 Task: Find connections with filter location Solin with filter topic #sustainabilitywith filter profile language Spanish with filter current company Dabur India Limited with filter school O.P. Jindal Global University (JGU) with filter industry Wholesale Footwear with filter service category Financial Analysis with filter keywords title Administrative Specialist
Action: Mouse moved to (501, 66)
Screenshot: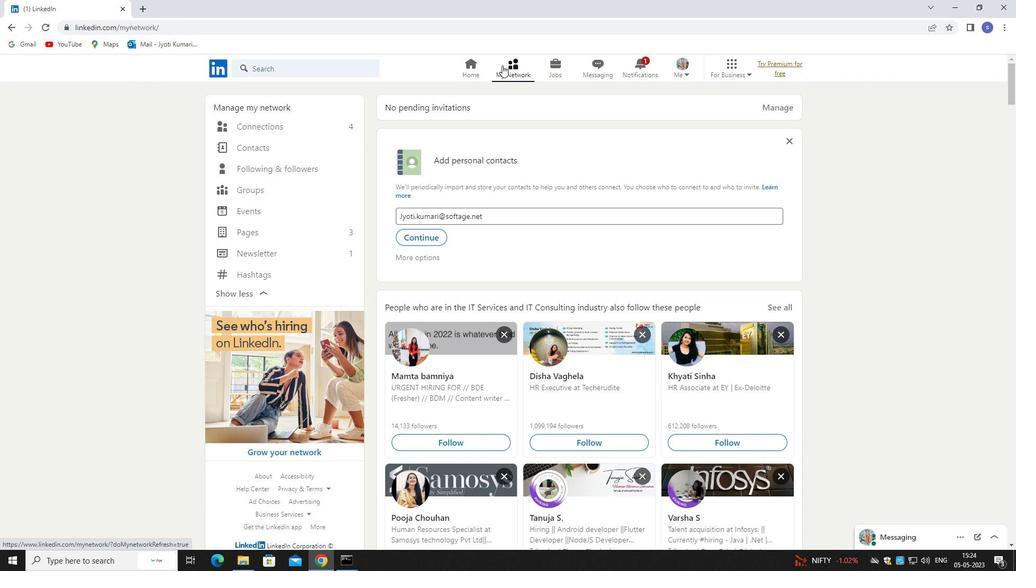 
Action: Mouse pressed left at (501, 66)
Screenshot: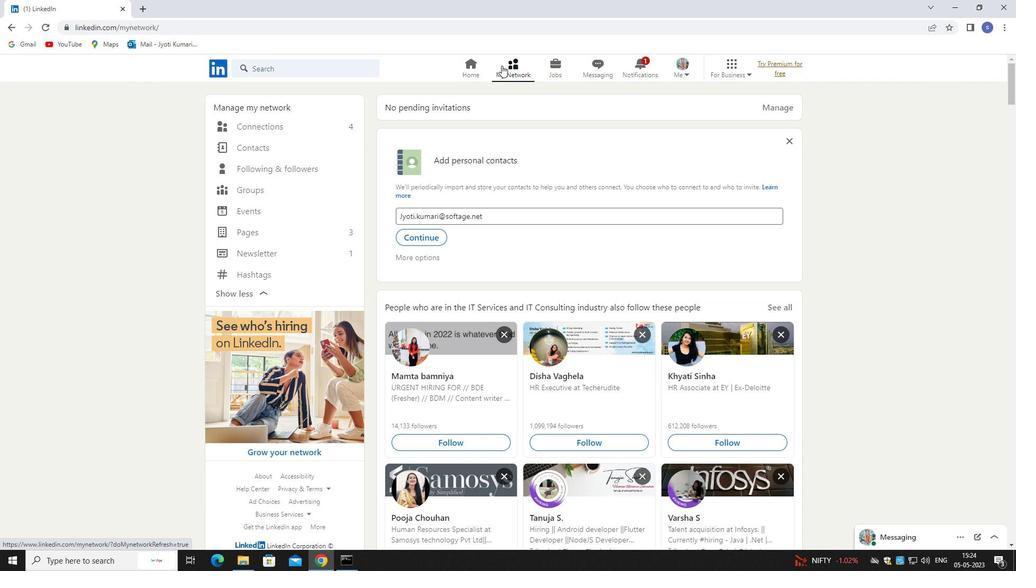 
Action: Mouse pressed left at (501, 66)
Screenshot: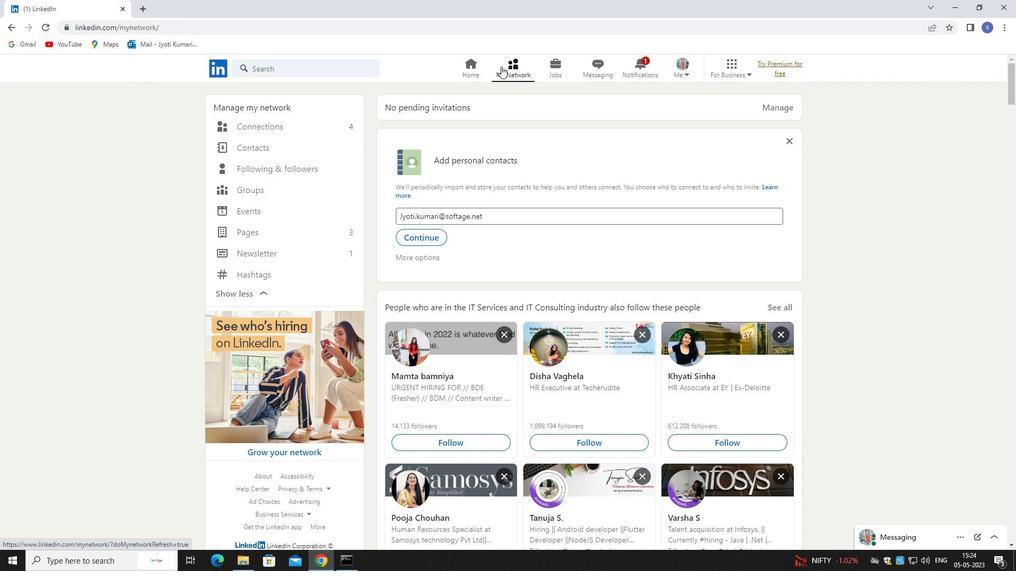 
Action: Mouse moved to (508, 71)
Screenshot: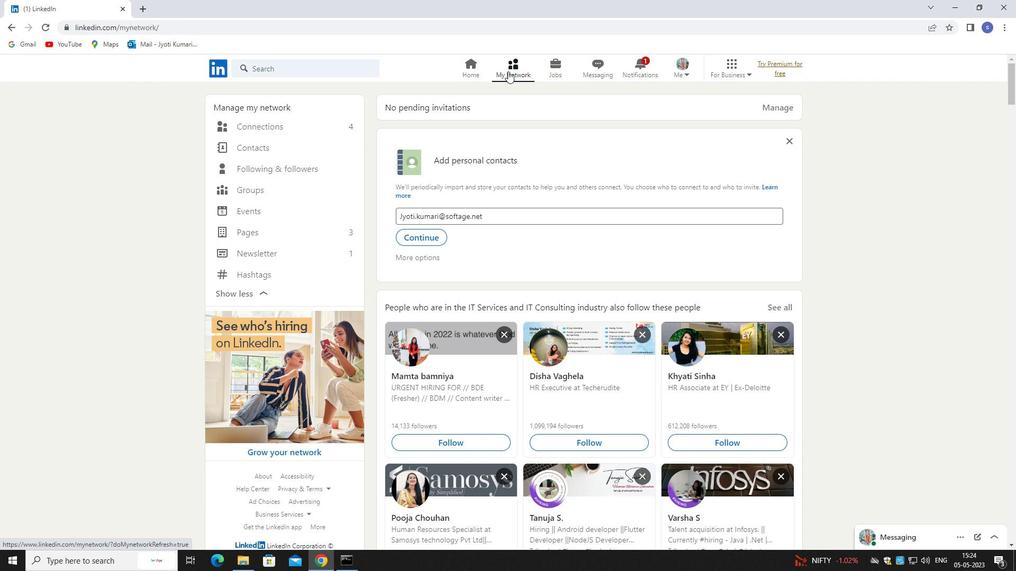 
Action: Mouse pressed left at (508, 71)
Screenshot: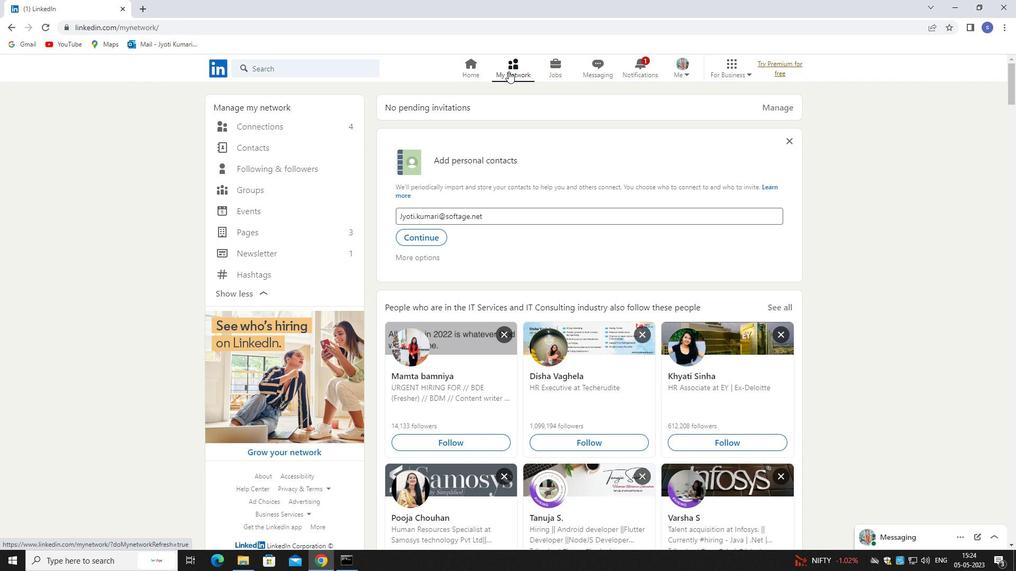
Action: Mouse pressed left at (508, 71)
Screenshot: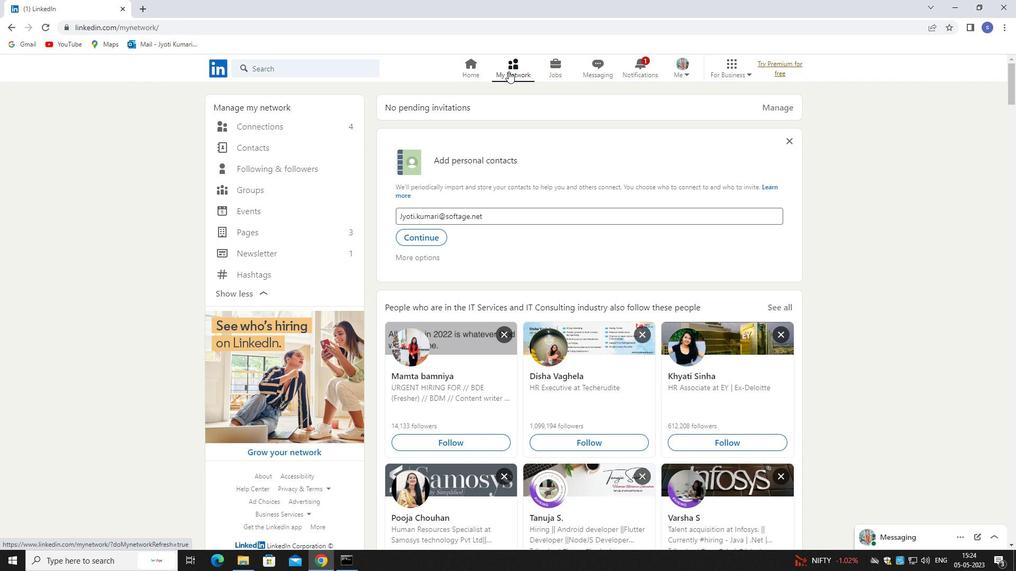 
Action: Mouse moved to (326, 119)
Screenshot: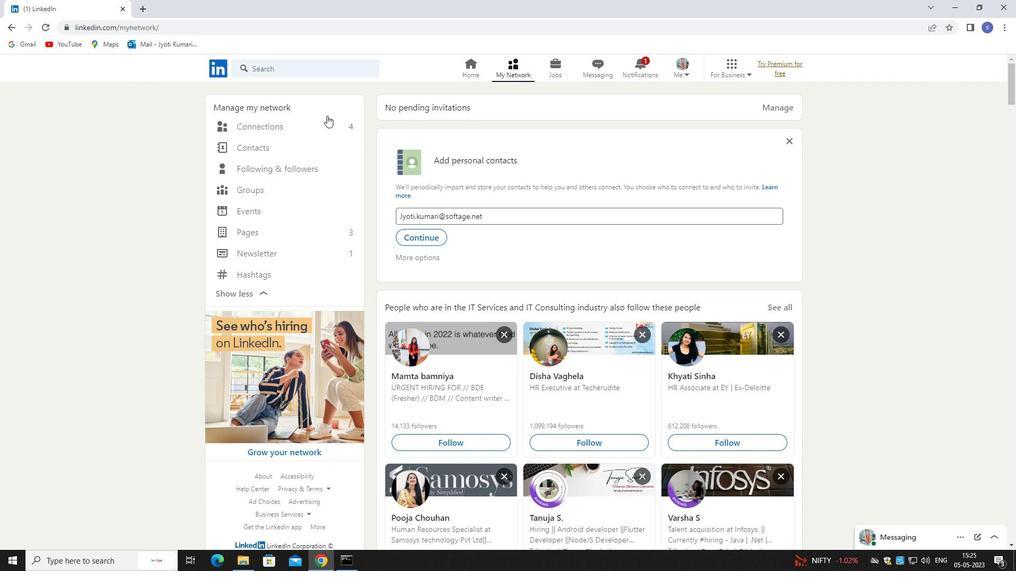 
Action: Mouse pressed left at (326, 119)
Screenshot: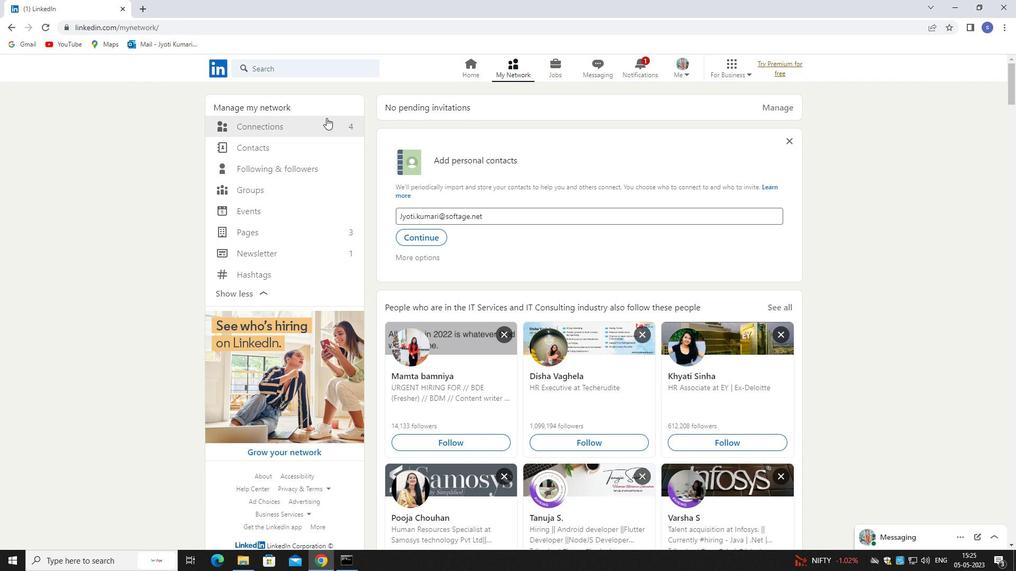 
Action: Mouse moved to (325, 119)
Screenshot: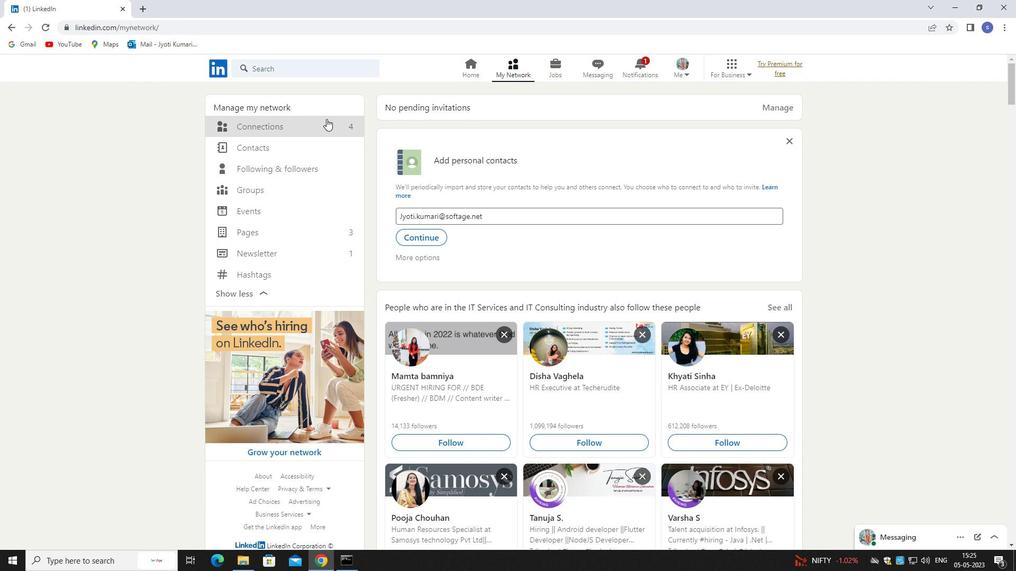
Action: Mouse pressed left at (325, 119)
Screenshot: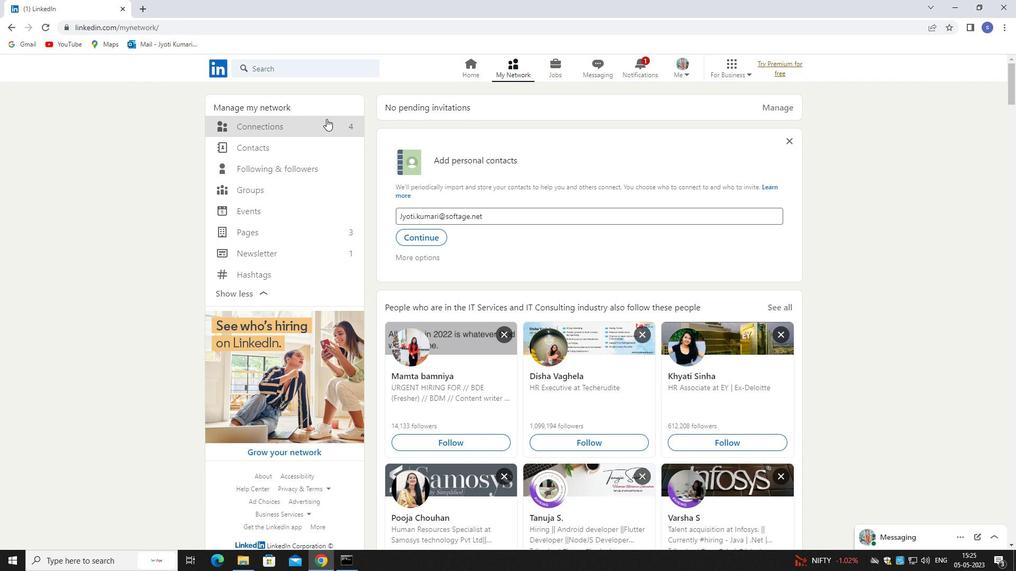 
Action: Mouse moved to (324, 129)
Screenshot: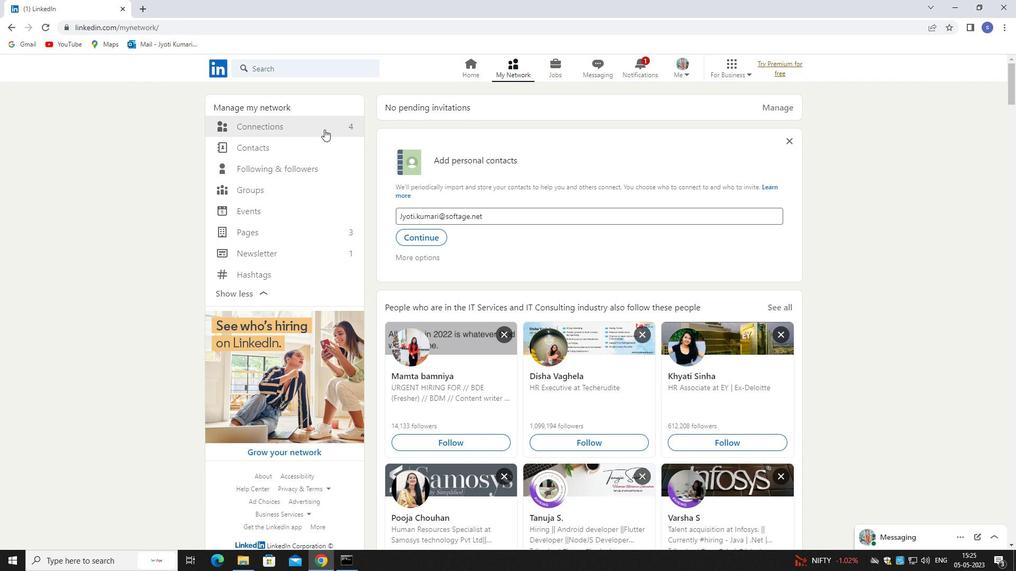 
Action: Mouse pressed left at (324, 129)
Screenshot: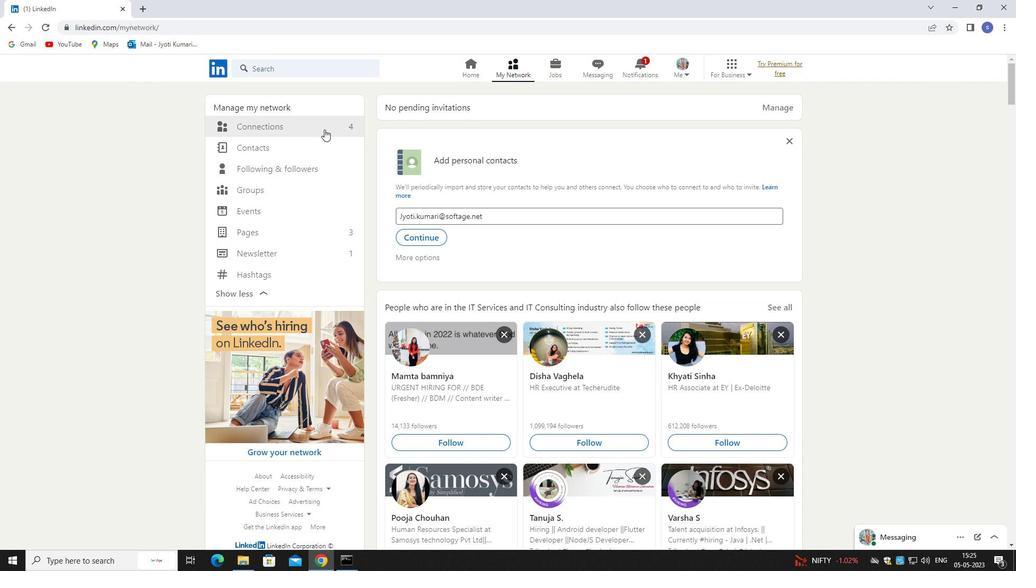 
Action: Mouse moved to (324, 129)
Screenshot: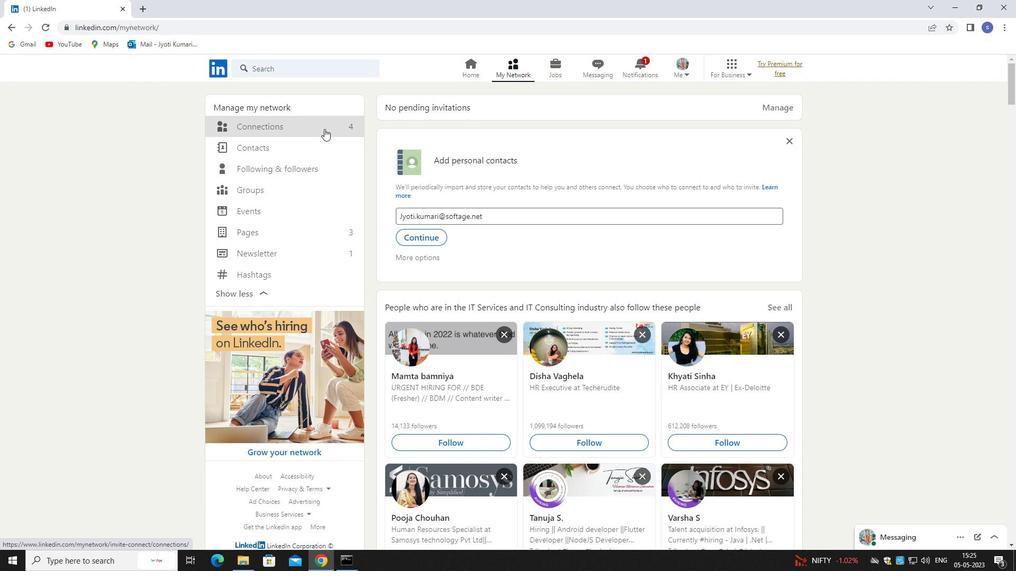 
Action: Mouse pressed left at (324, 129)
Screenshot: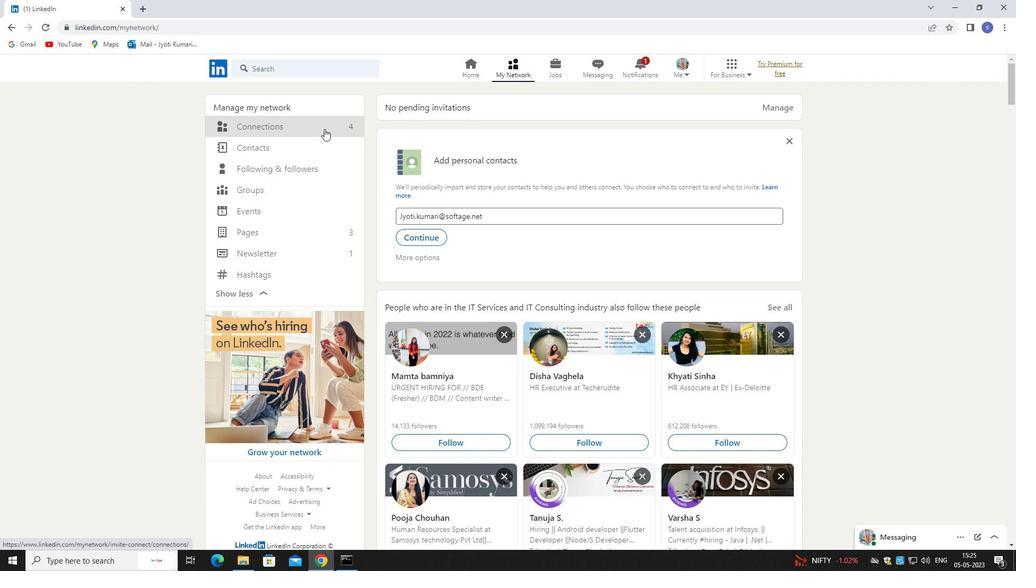
Action: Mouse moved to (609, 129)
Screenshot: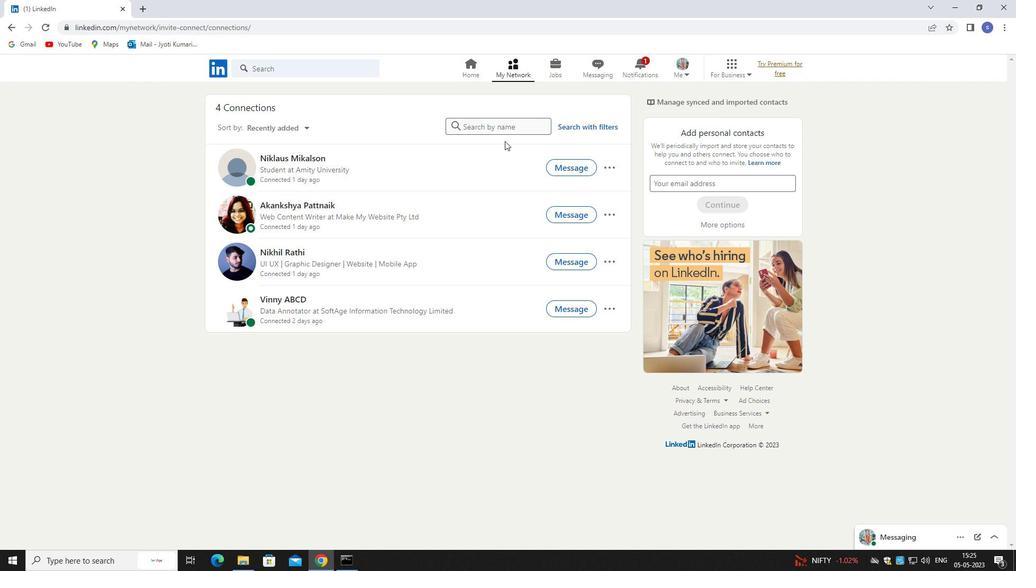 
Action: Mouse pressed left at (609, 129)
Screenshot: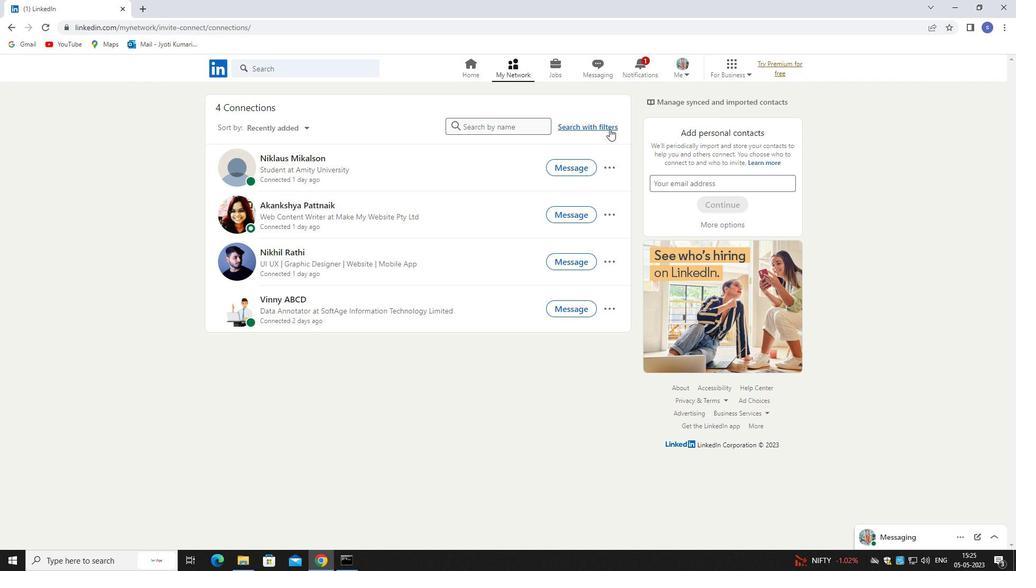 
Action: Mouse moved to (539, 99)
Screenshot: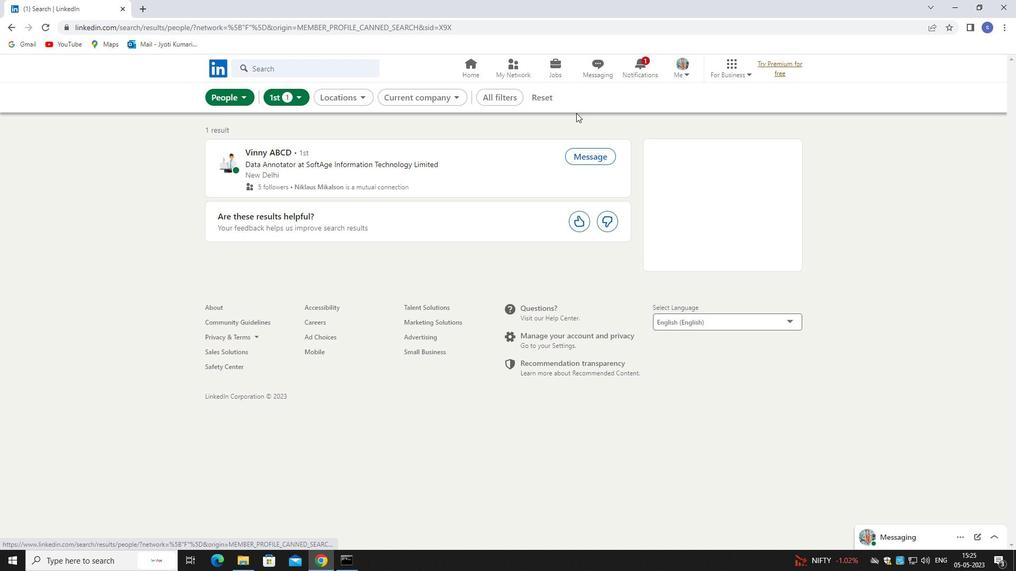 
Action: Mouse pressed left at (539, 99)
Screenshot: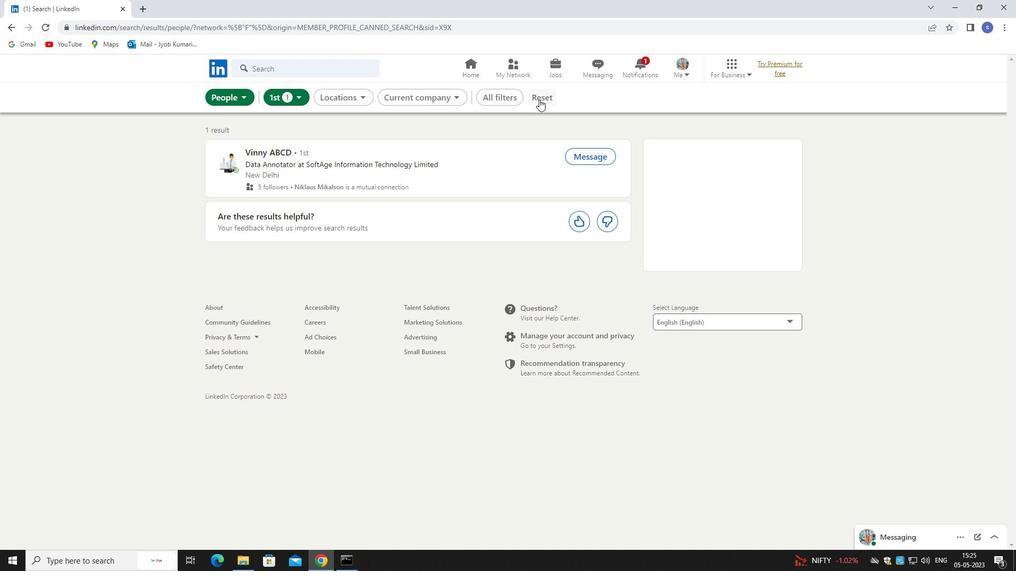 
Action: Mouse moved to (532, 98)
Screenshot: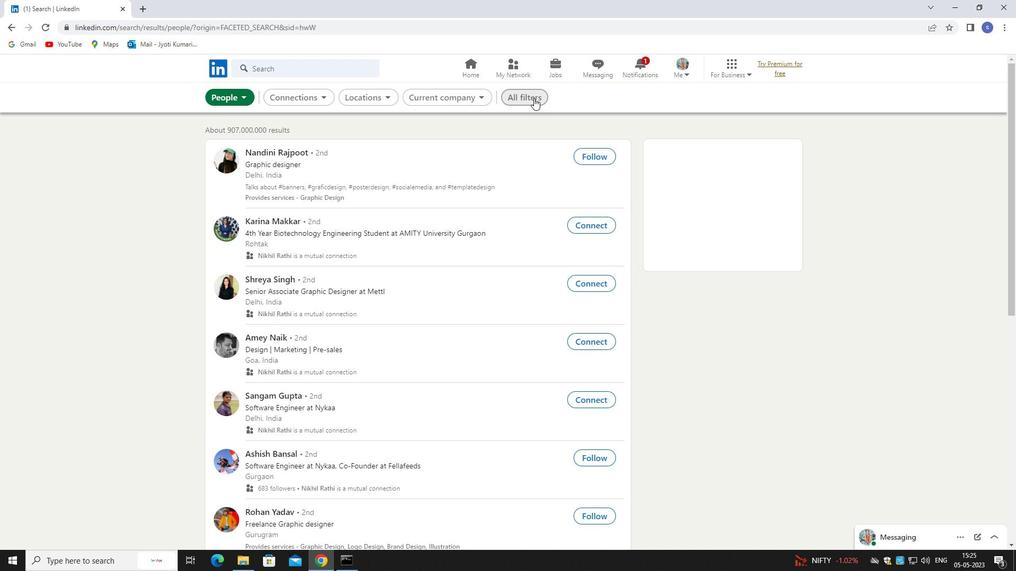 
Action: Mouse pressed left at (532, 98)
Screenshot: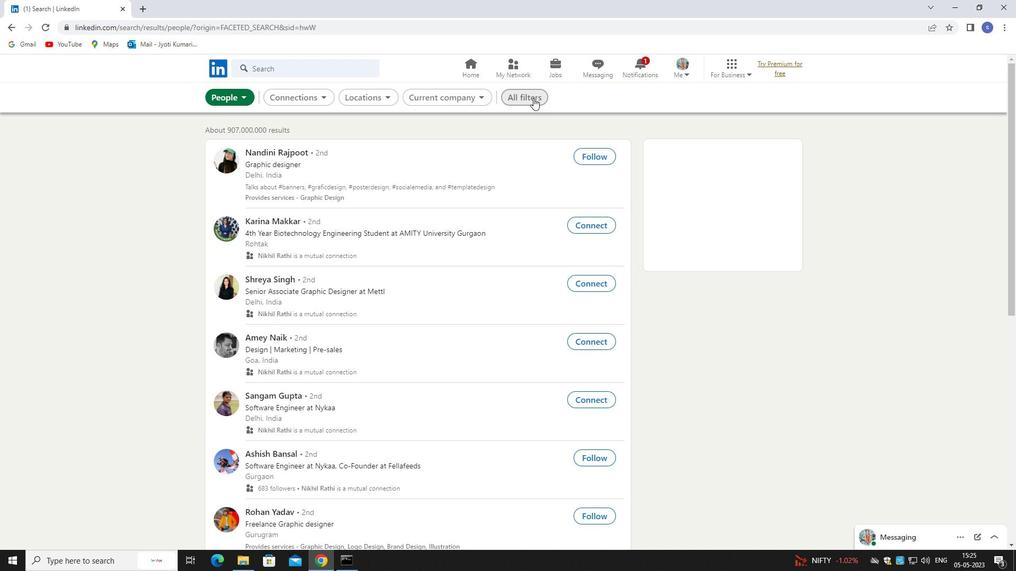 
Action: Mouse moved to (915, 413)
Screenshot: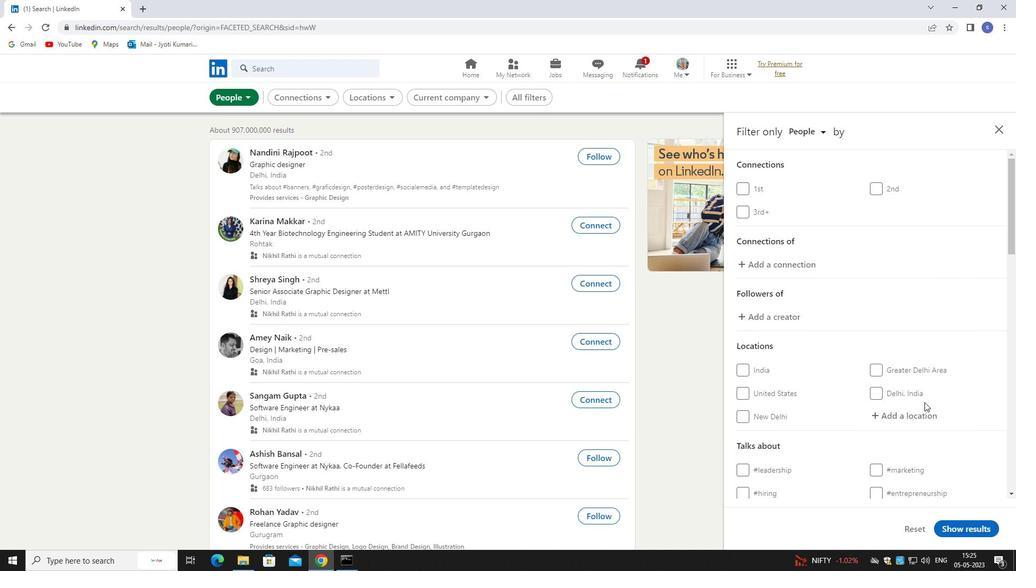 
Action: Mouse pressed left at (915, 413)
Screenshot: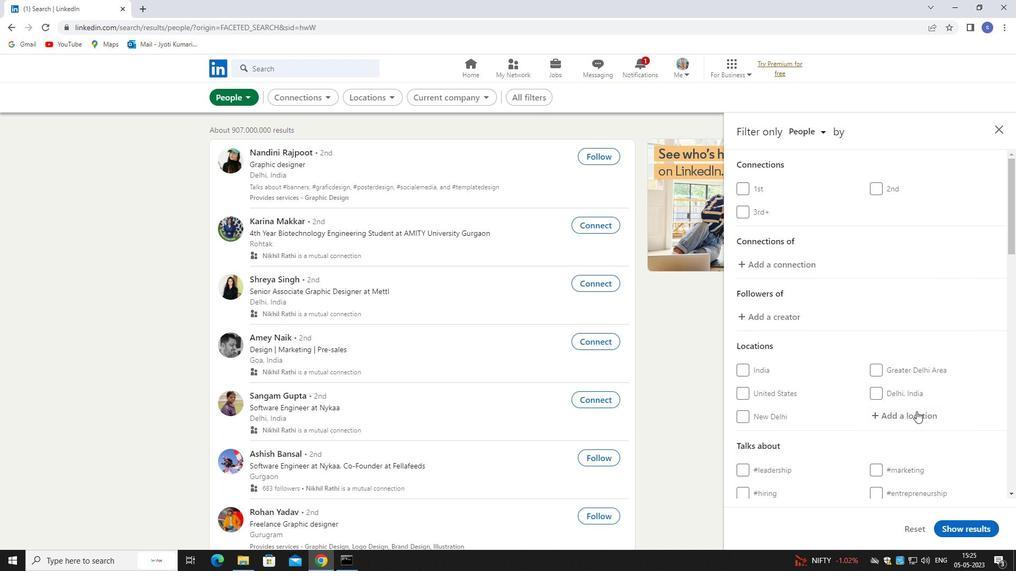 
Action: Key pressed solin
Screenshot: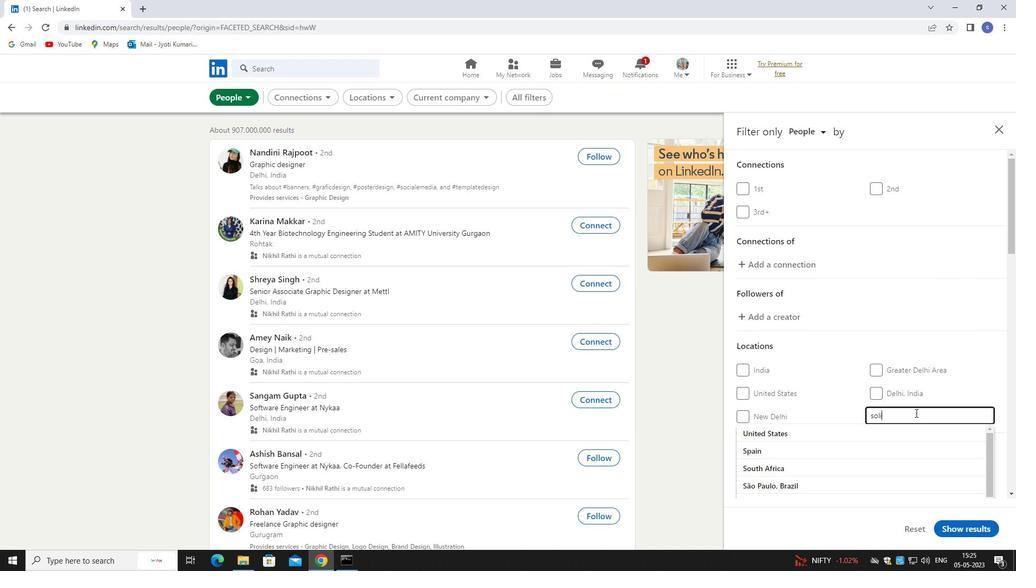 
Action: Mouse moved to (909, 452)
Screenshot: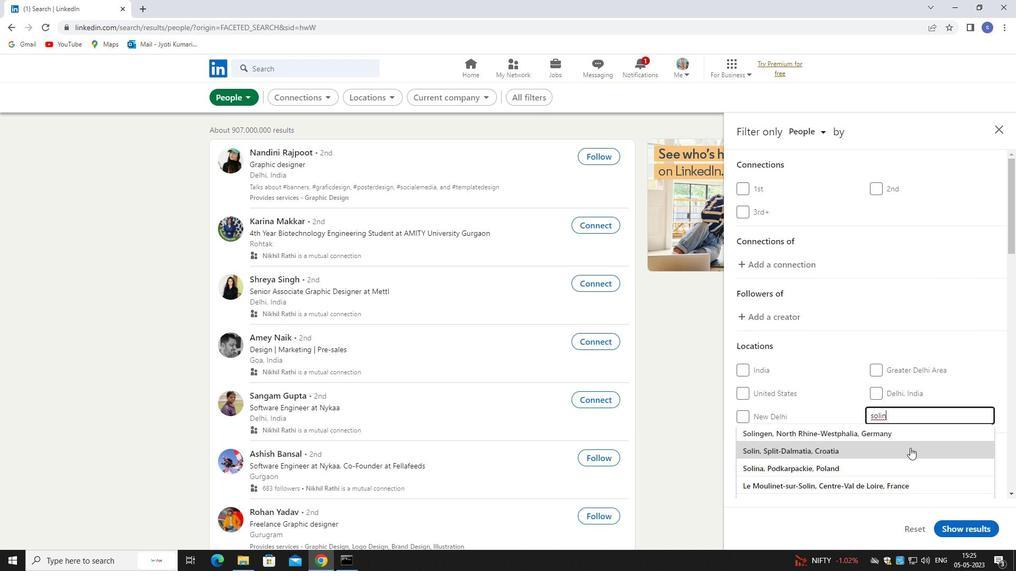 
Action: Mouse pressed left at (909, 452)
Screenshot: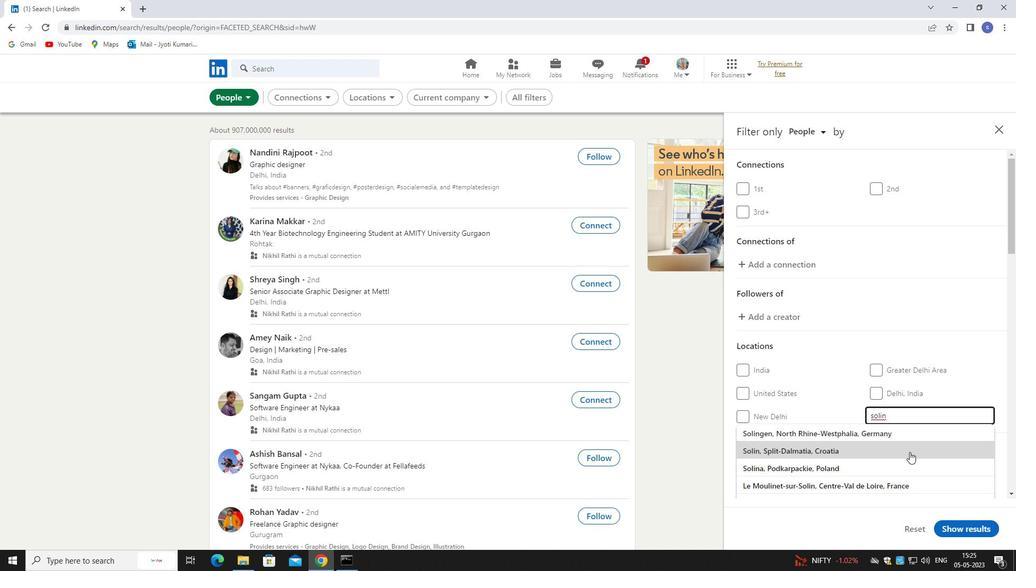 
Action: Mouse scrolled (909, 451) with delta (0, 0)
Screenshot: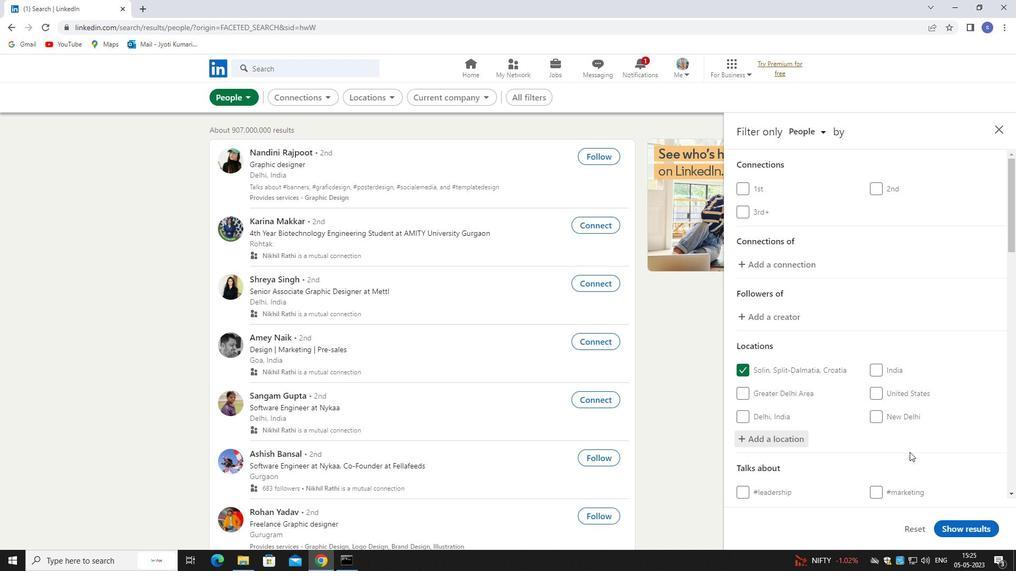 
Action: Mouse scrolled (909, 451) with delta (0, 0)
Screenshot: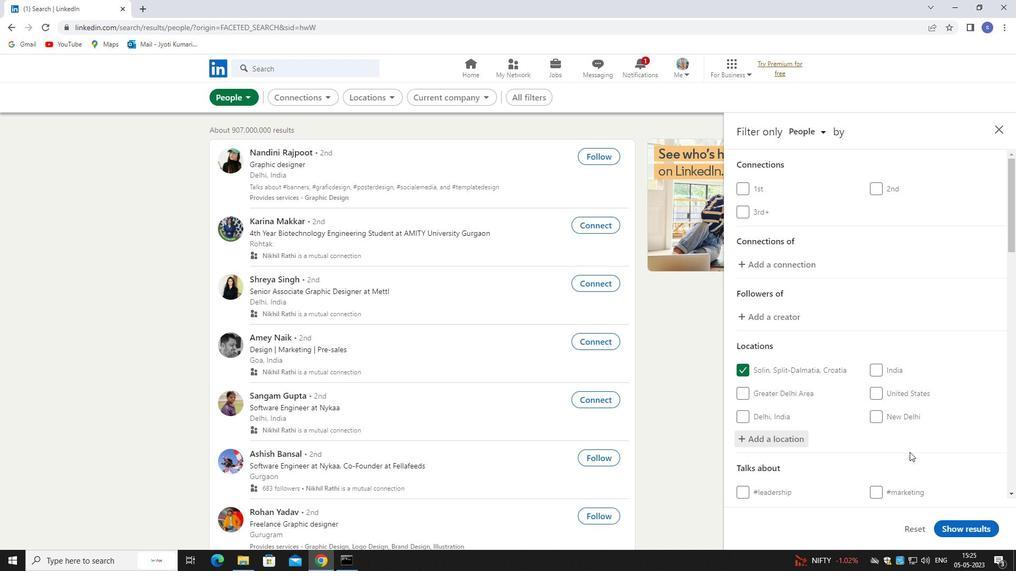
Action: Mouse moved to (910, 437)
Screenshot: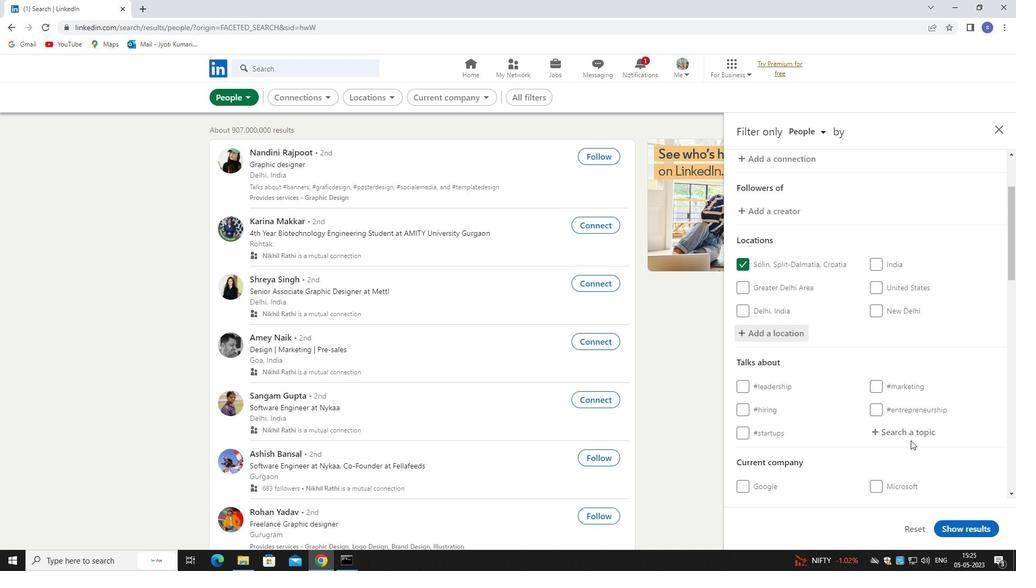 
Action: Mouse pressed left at (910, 437)
Screenshot: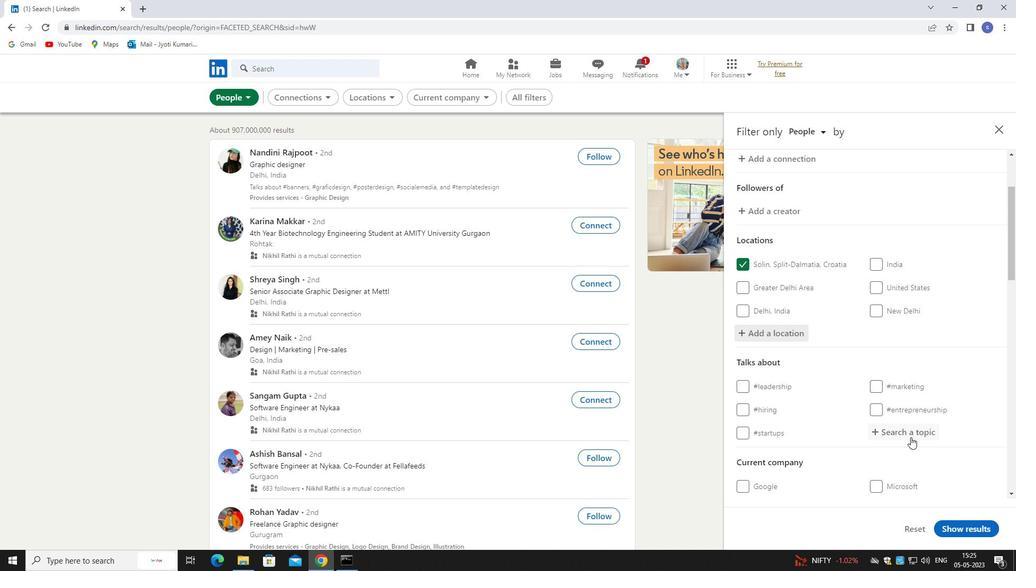 
Action: Mouse moved to (909, 433)
Screenshot: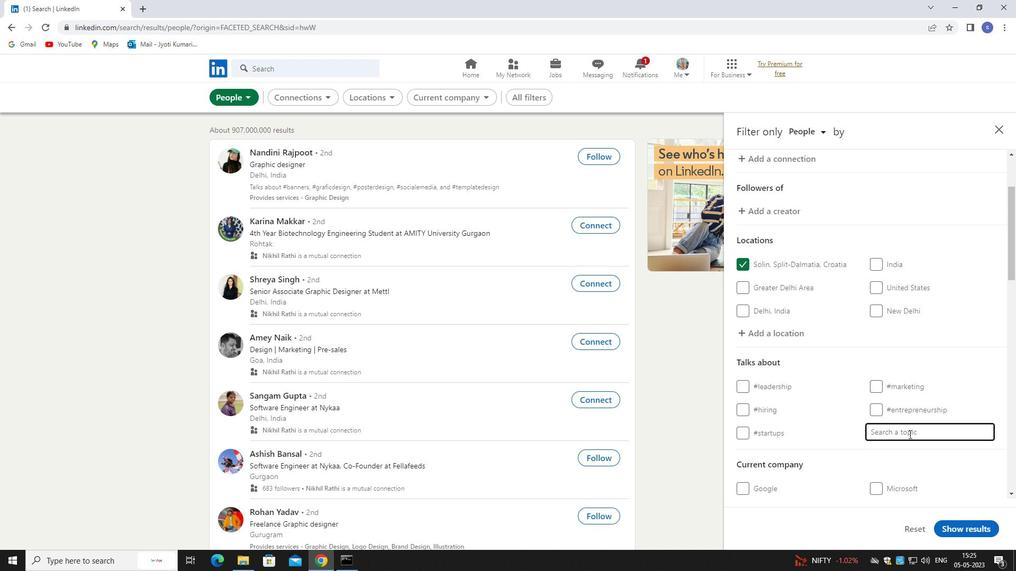 
Action: Key pressed sustainbility
Screenshot: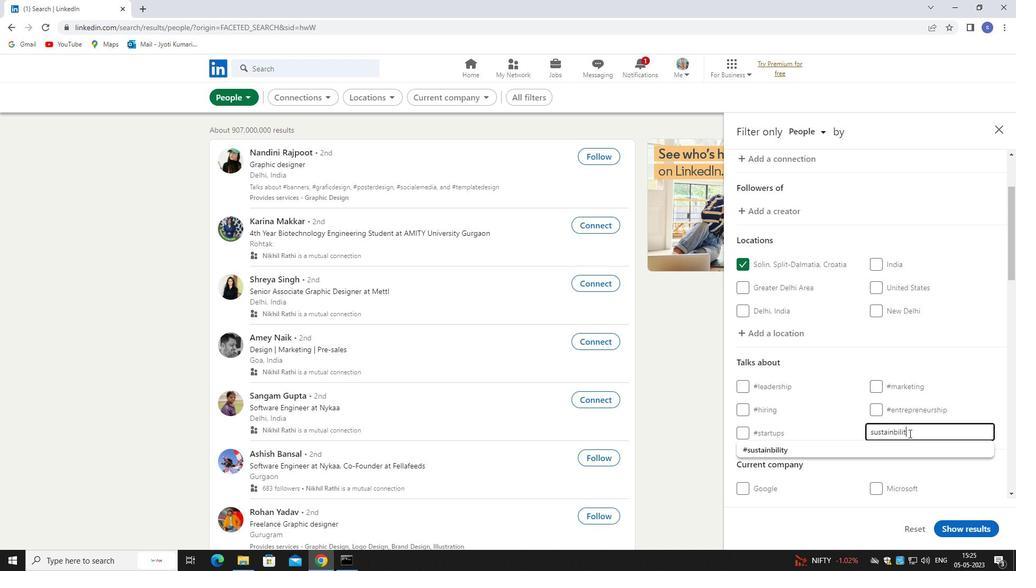 
Action: Mouse moved to (822, 451)
Screenshot: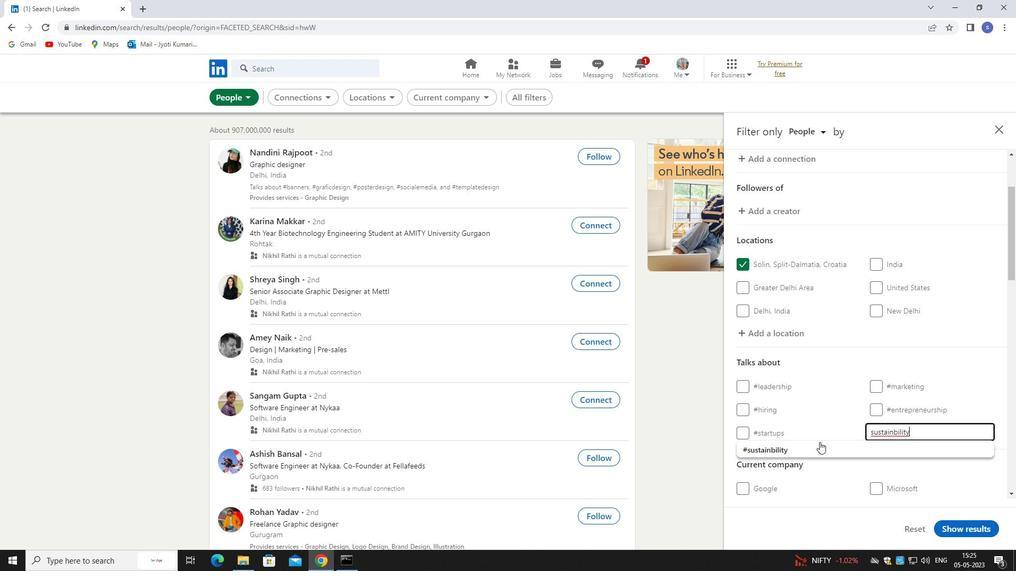 
Action: Mouse pressed left at (822, 451)
Screenshot: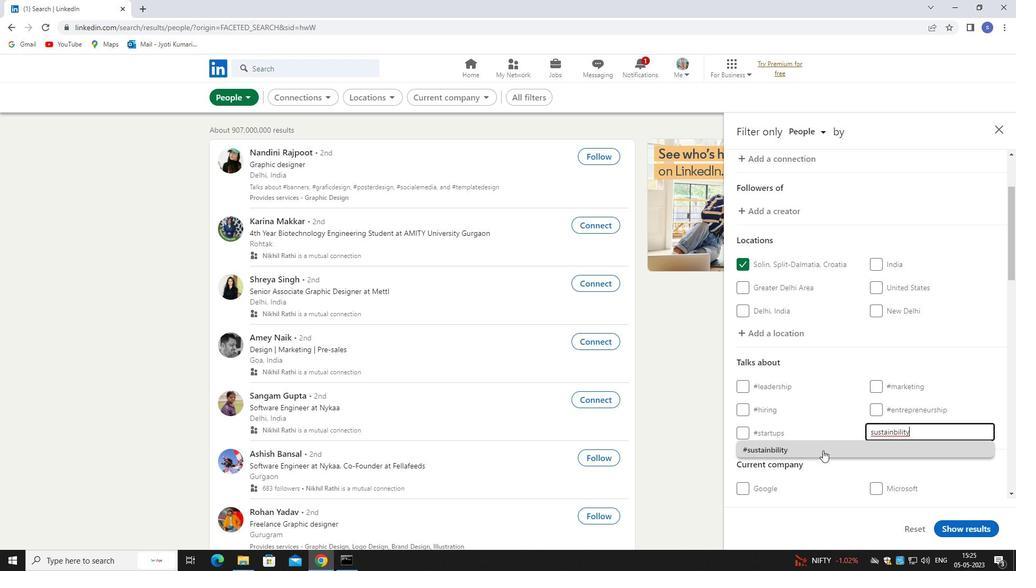 
Action: Mouse moved to (820, 450)
Screenshot: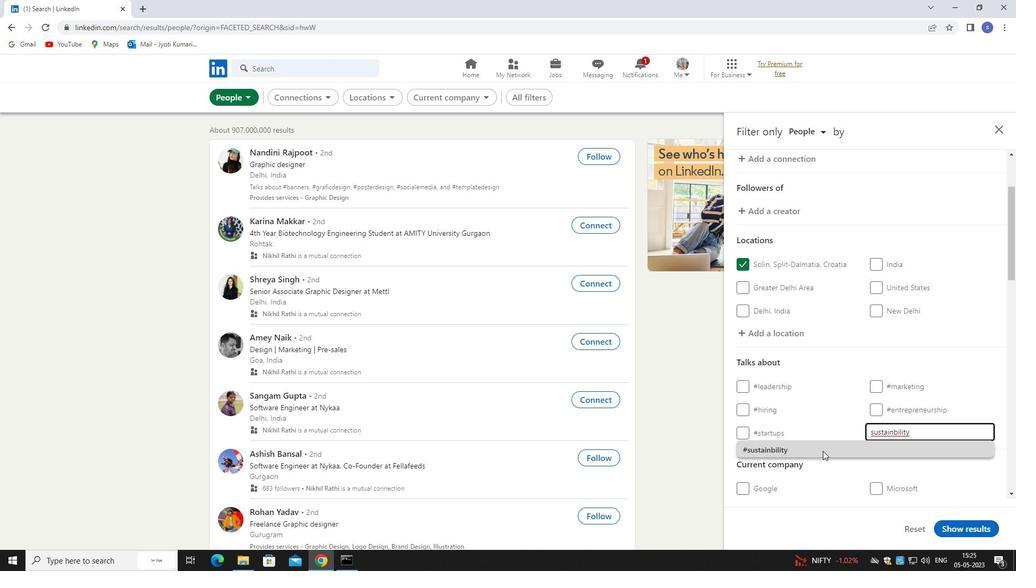 
Action: Mouse scrolled (820, 450) with delta (0, 0)
Screenshot: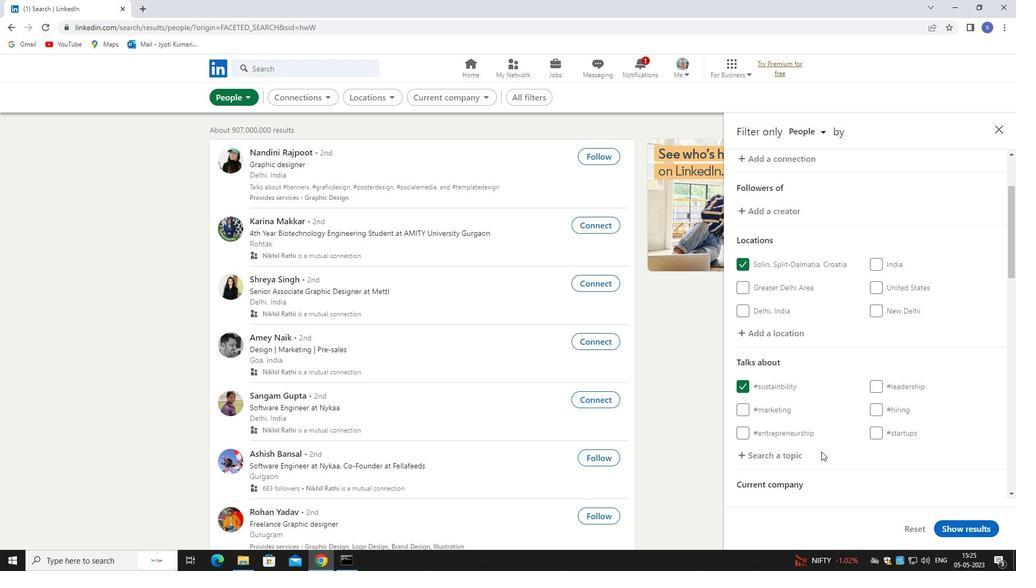 
Action: Mouse scrolled (820, 450) with delta (0, 0)
Screenshot: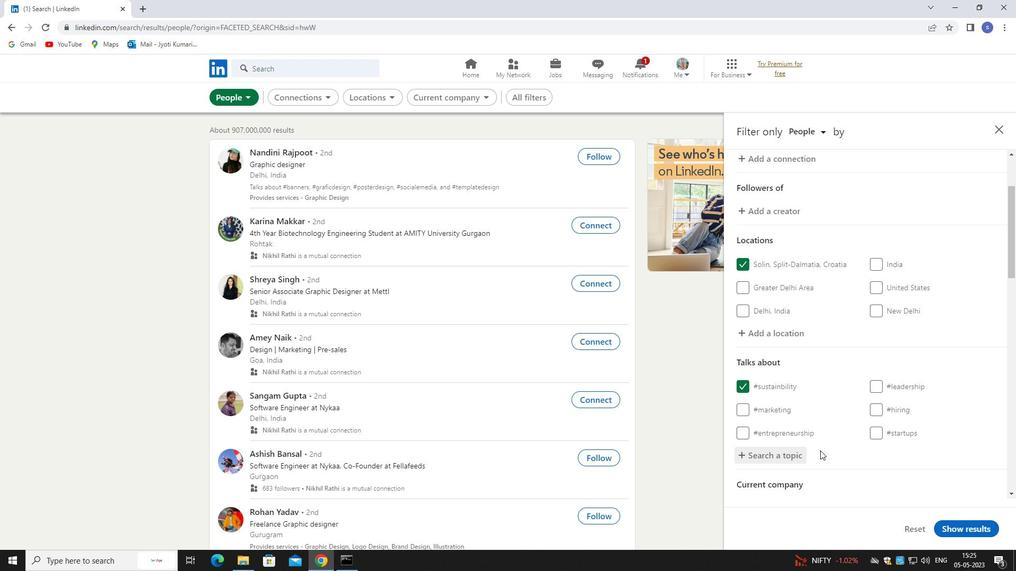 
Action: Mouse scrolled (820, 450) with delta (0, 0)
Screenshot: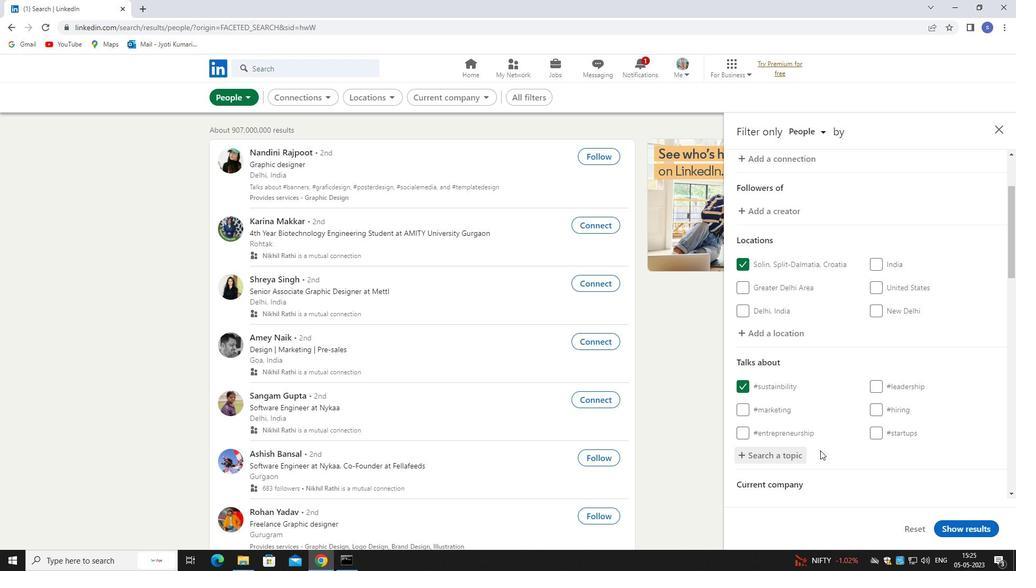 
Action: Mouse scrolled (820, 450) with delta (0, 0)
Screenshot: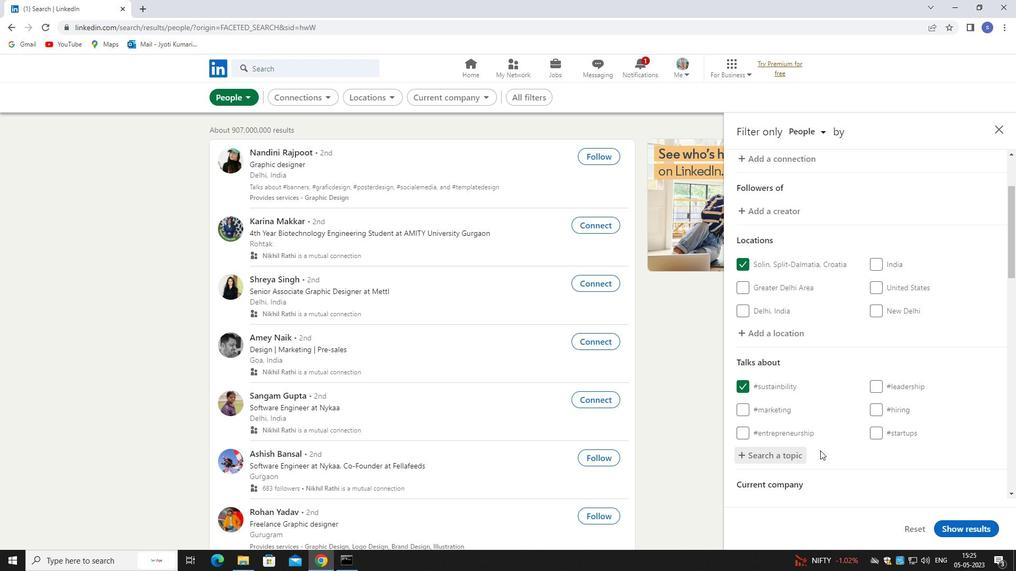 
Action: Mouse moved to (907, 348)
Screenshot: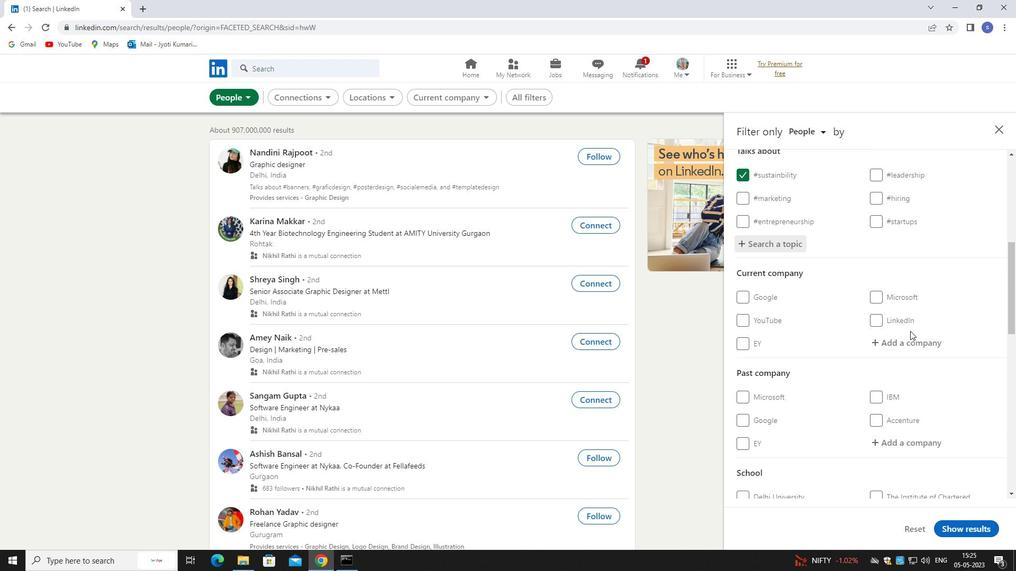 
Action: Mouse pressed left at (907, 348)
Screenshot: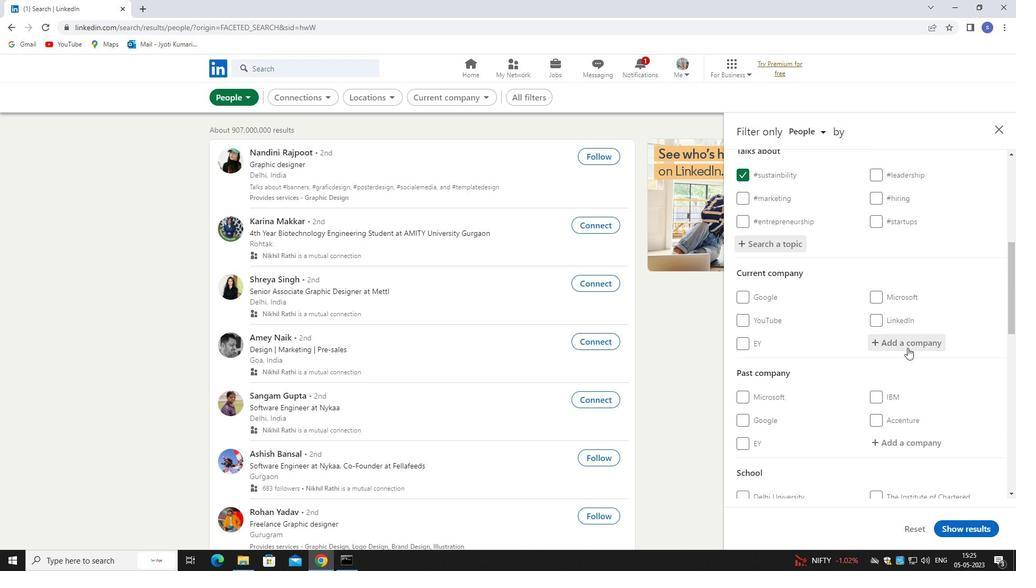 
Action: Mouse moved to (902, 334)
Screenshot: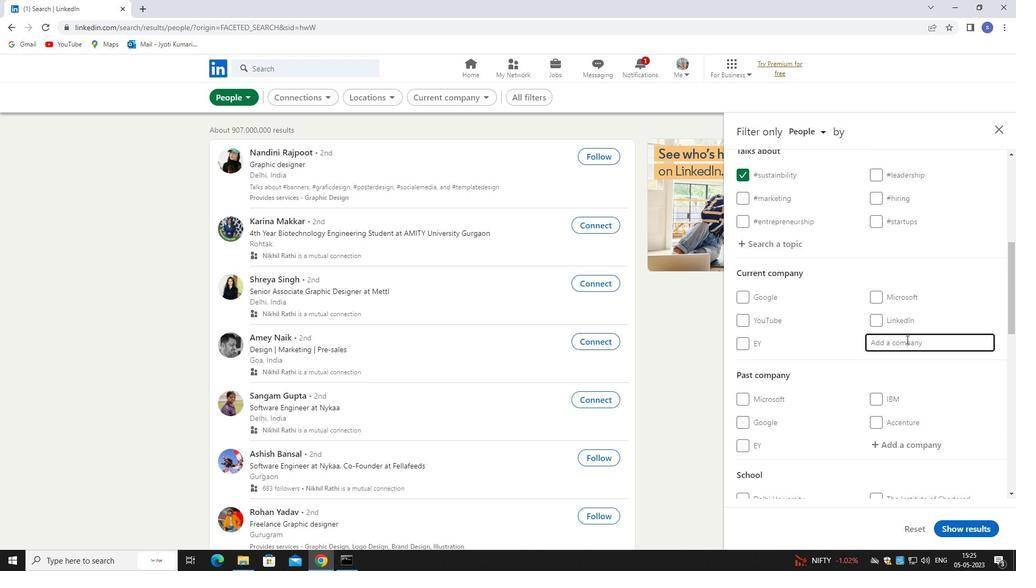 
Action: Key pressed dabur
Screenshot: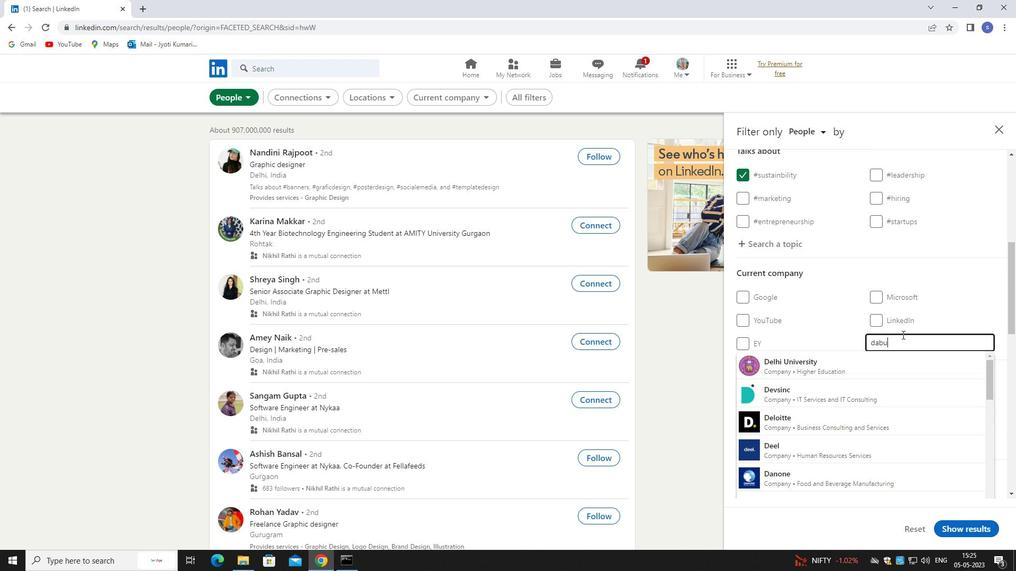 
Action: Mouse moved to (908, 379)
Screenshot: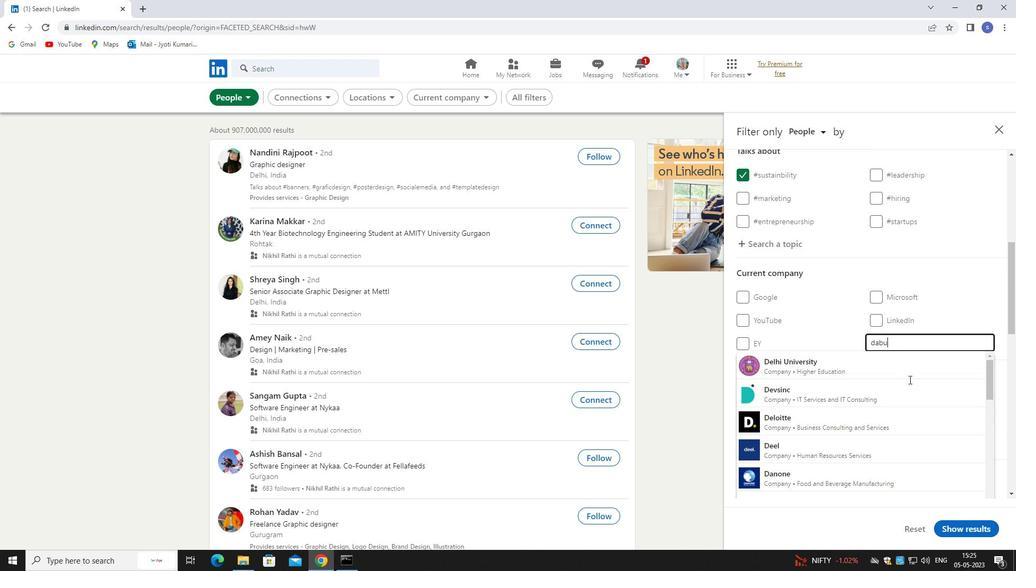 
Action: Key pressed r<Key.backspace>
Screenshot: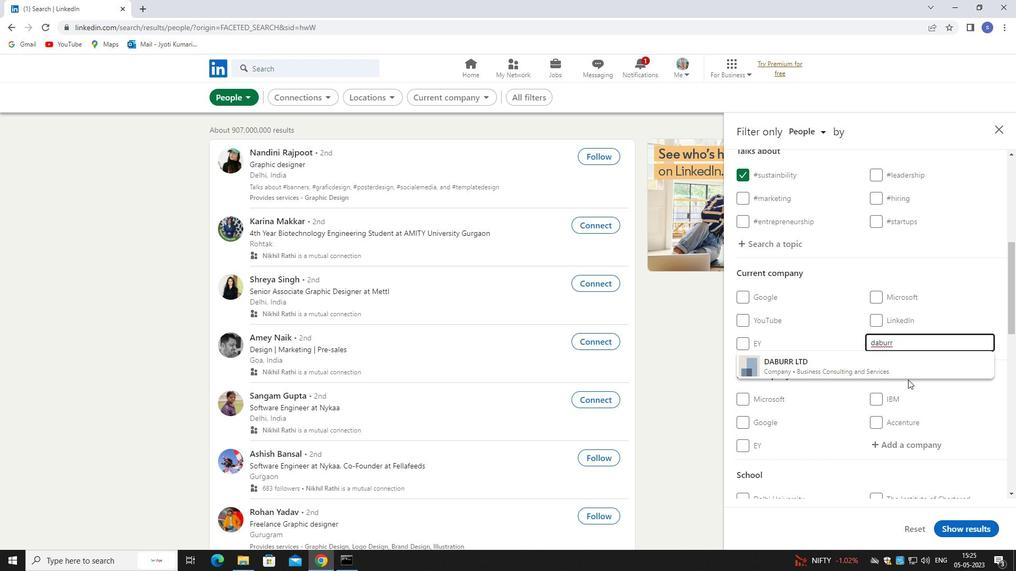 
Action: Mouse moved to (907, 369)
Screenshot: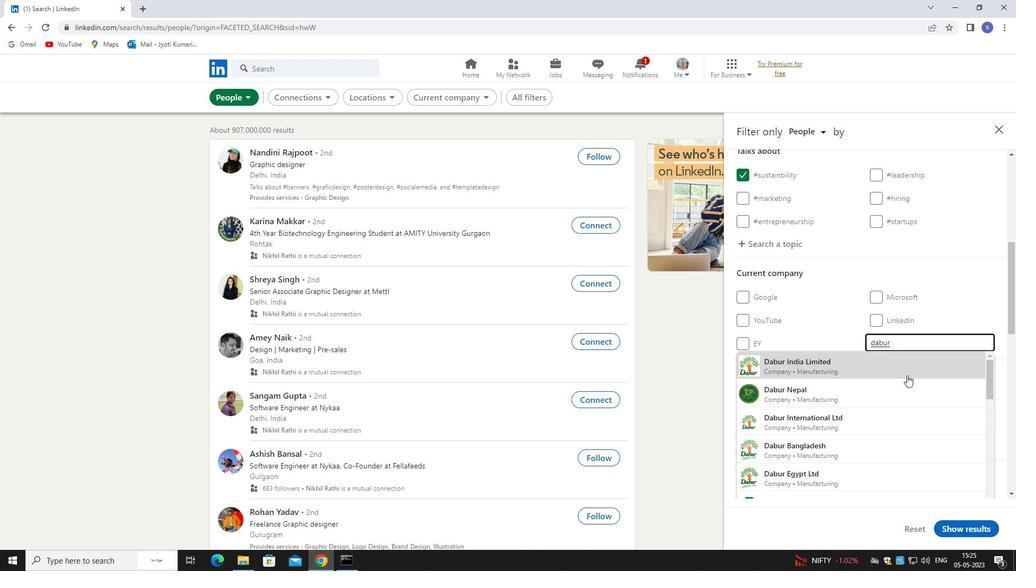 
Action: Mouse pressed left at (907, 369)
Screenshot: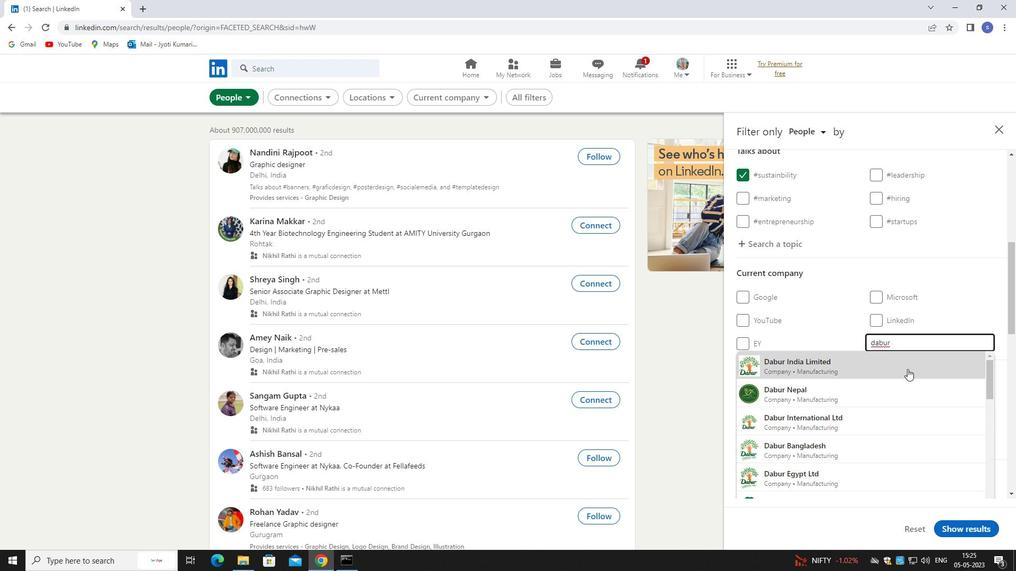 
Action: Mouse moved to (908, 398)
Screenshot: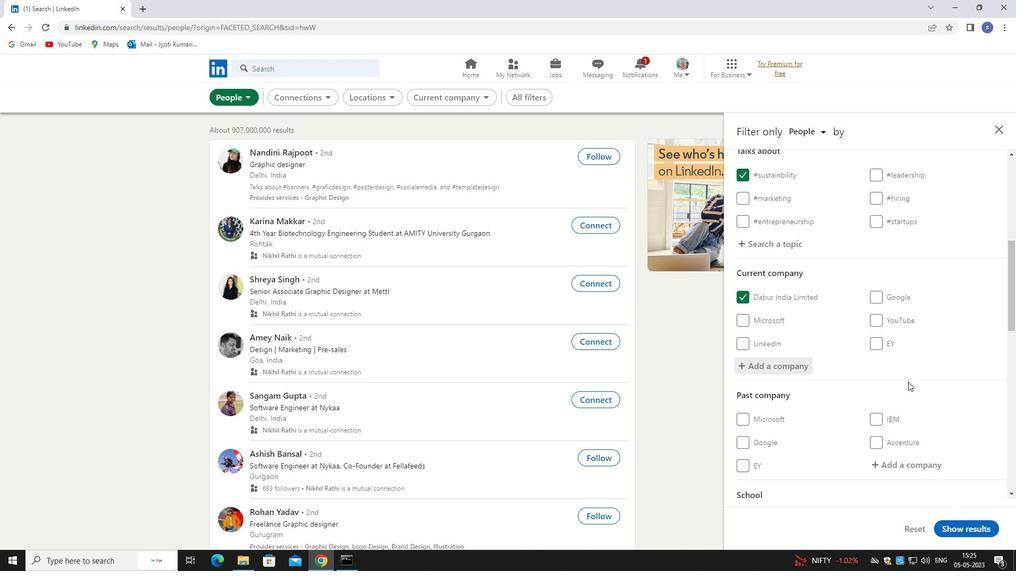 
Action: Mouse scrolled (908, 397) with delta (0, 0)
Screenshot: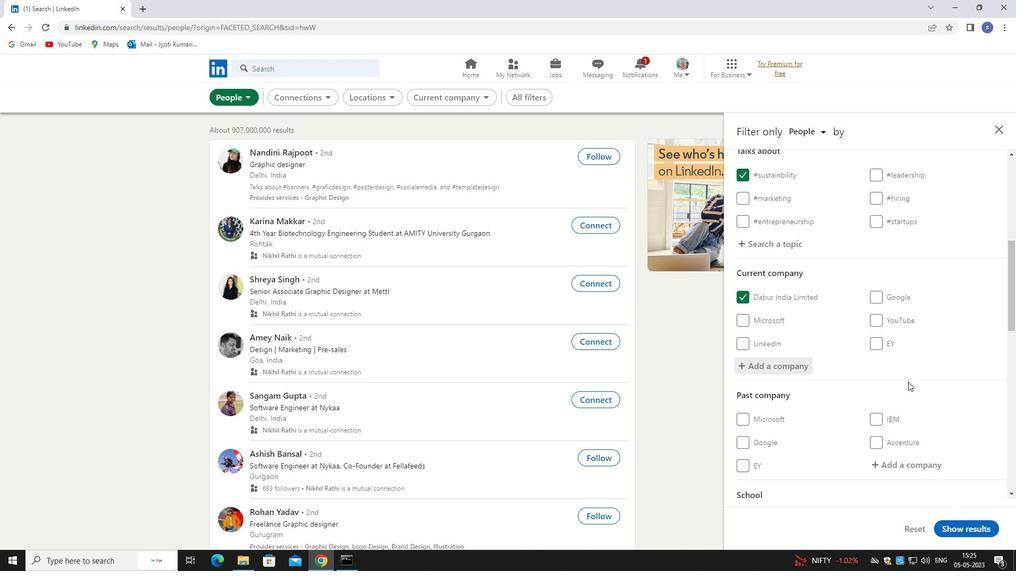 
Action: Mouse moved to (911, 409)
Screenshot: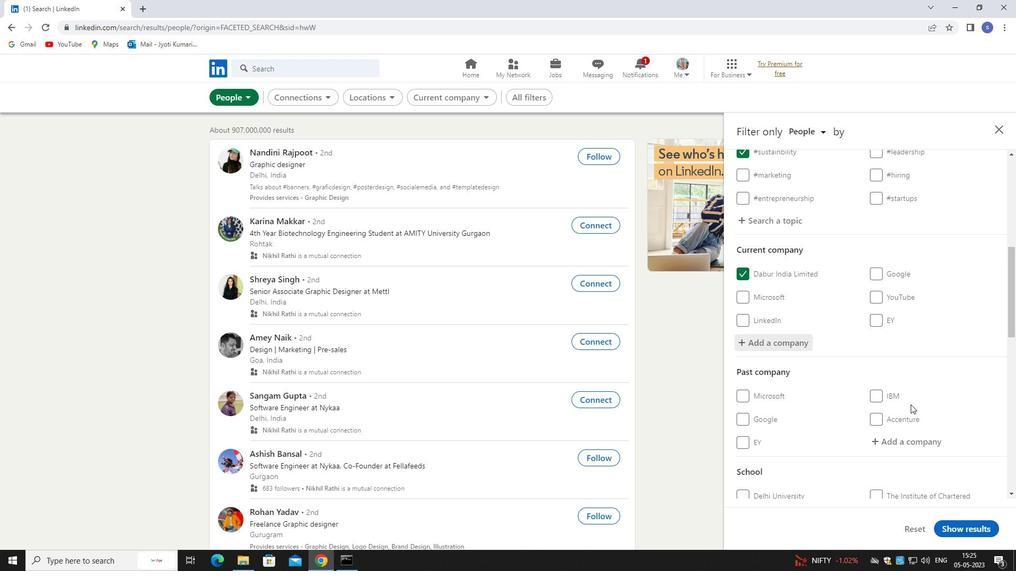 
Action: Mouse scrolled (910, 406) with delta (0, 0)
Screenshot: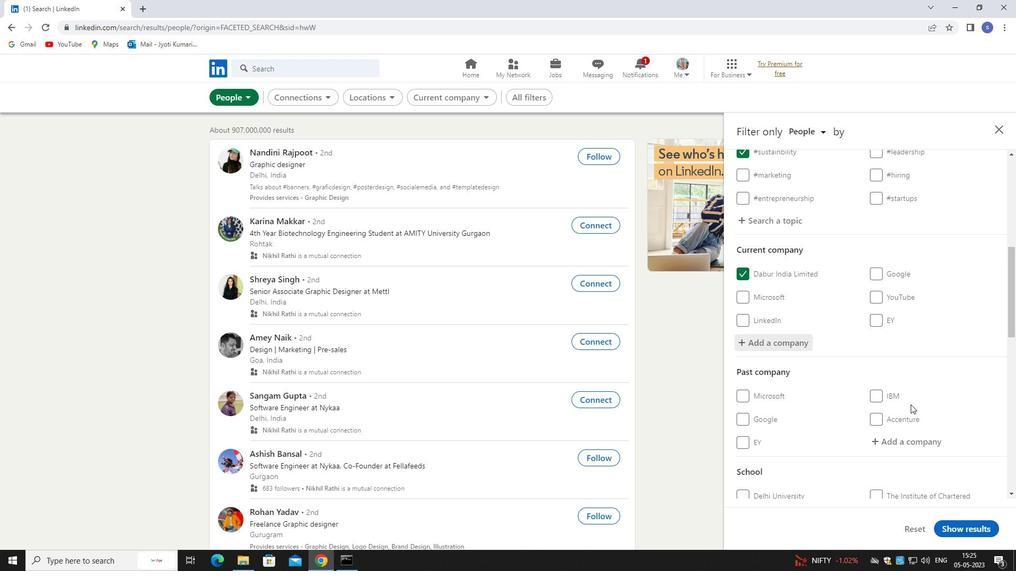 
Action: Mouse moved to (913, 410)
Screenshot: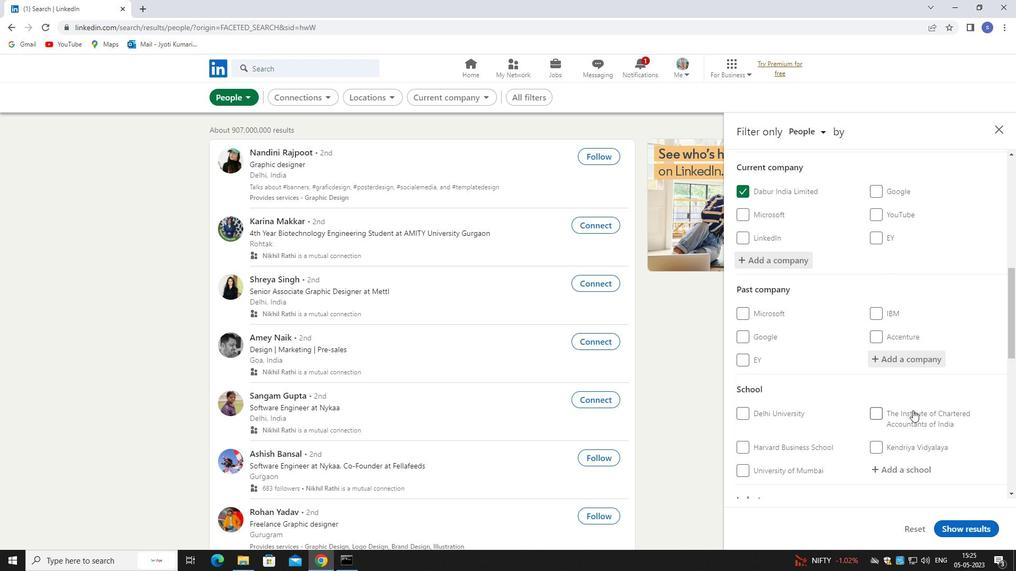 
Action: Mouse scrolled (913, 410) with delta (0, 0)
Screenshot: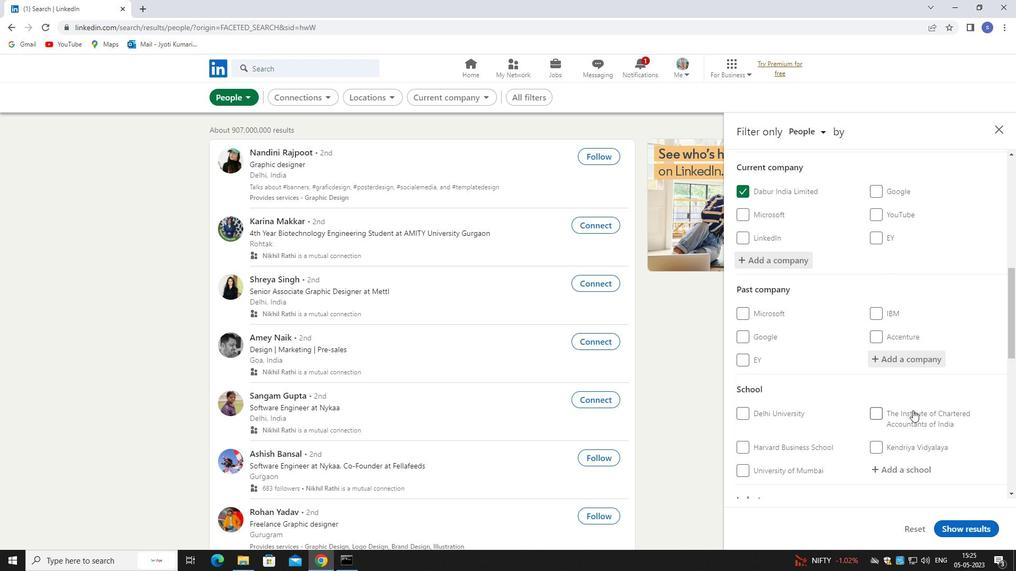 
Action: Mouse moved to (913, 410)
Screenshot: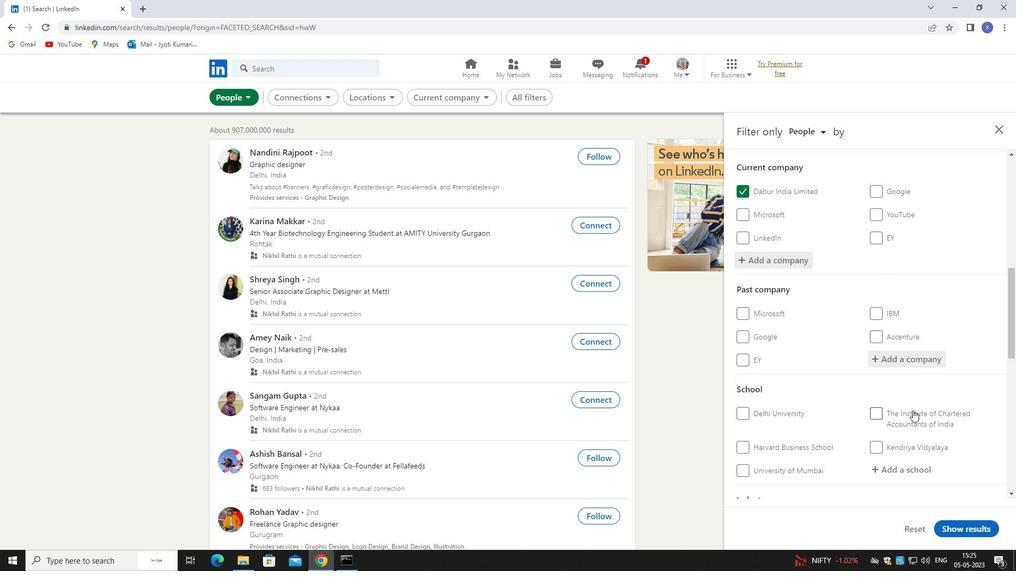 
Action: Mouse scrolled (913, 410) with delta (0, 0)
Screenshot: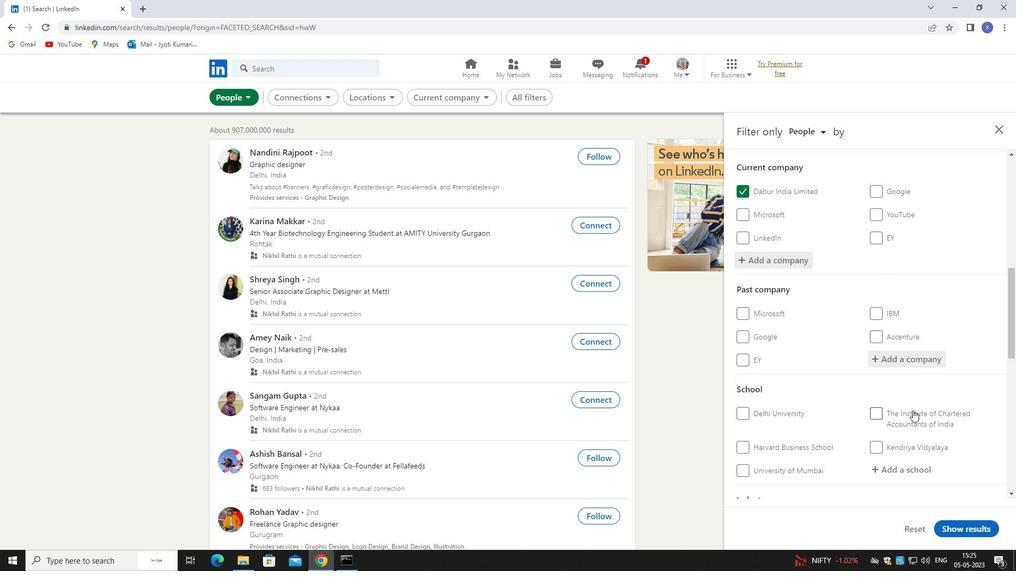 
Action: Mouse moved to (911, 366)
Screenshot: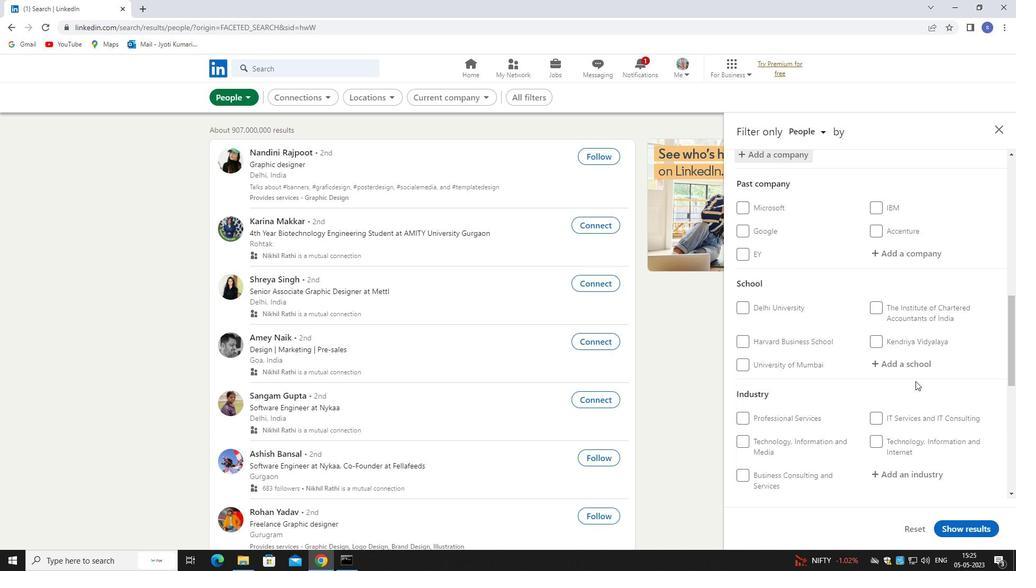 
Action: Mouse pressed left at (911, 366)
Screenshot: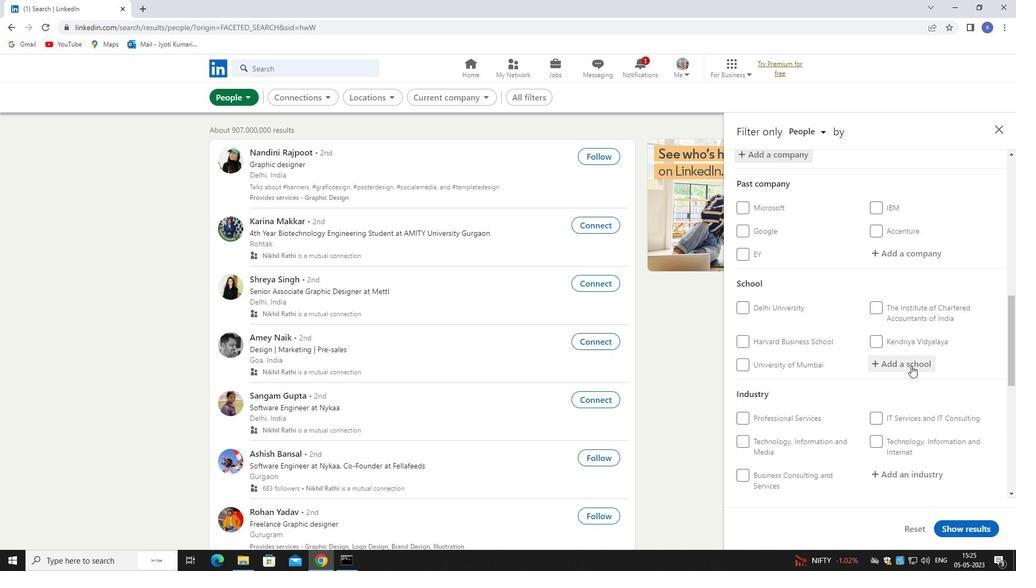 
Action: Mouse moved to (919, 370)
Screenshot: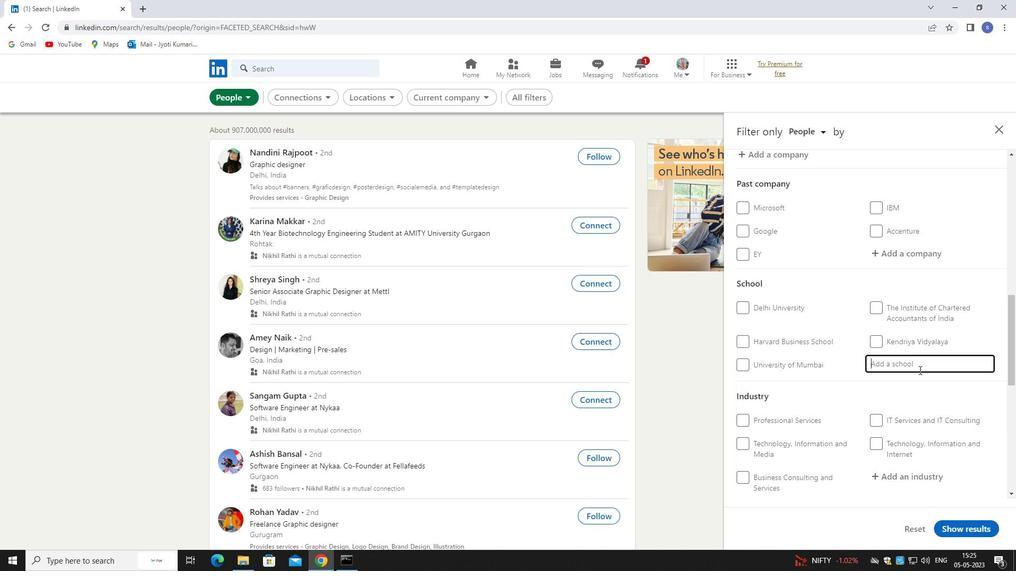 
Action: Key pressed o.p
Screenshot: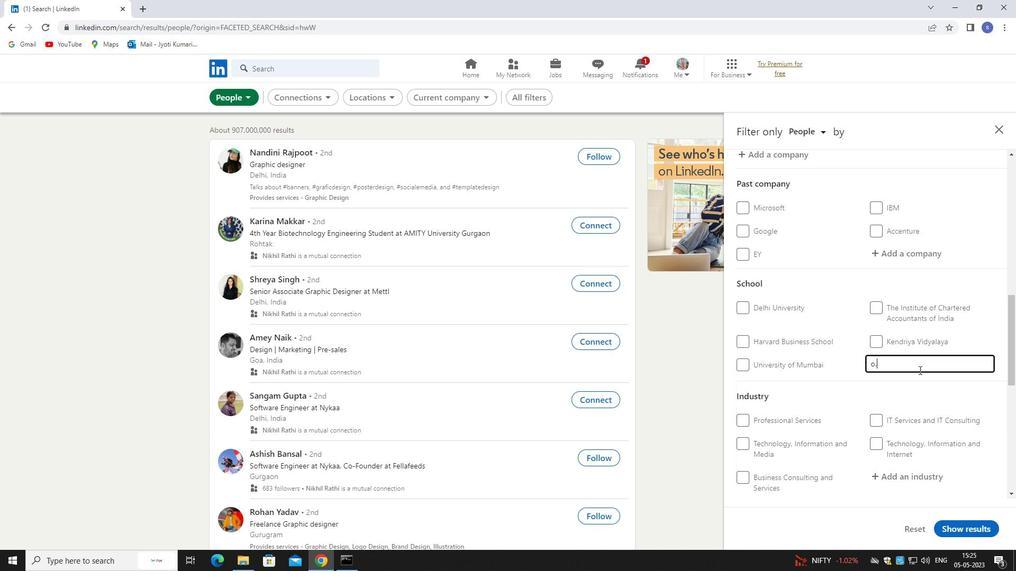
Action: Mouse moved to (934, 391)
Screenshot: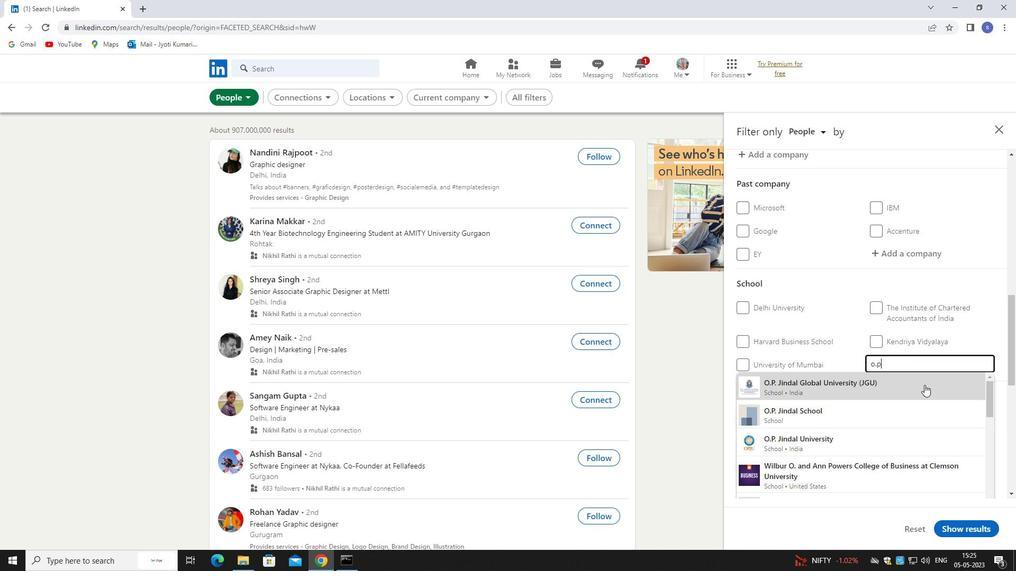 
Action: Mouse pressed left at (934, 391)
Screenshot: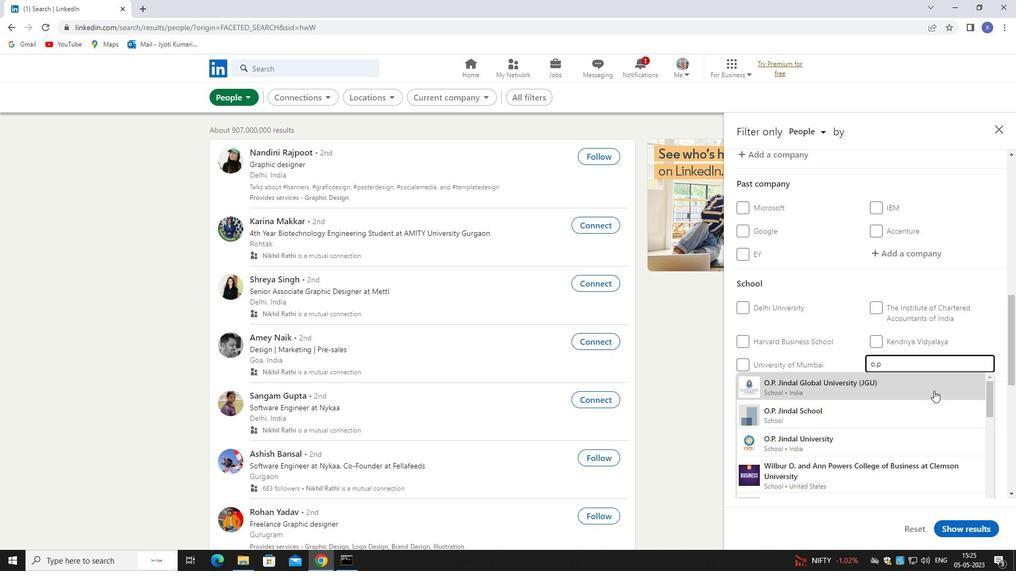 
Action: Mouse scrolled (934, 390) with delta (0, 0)
Screenshot: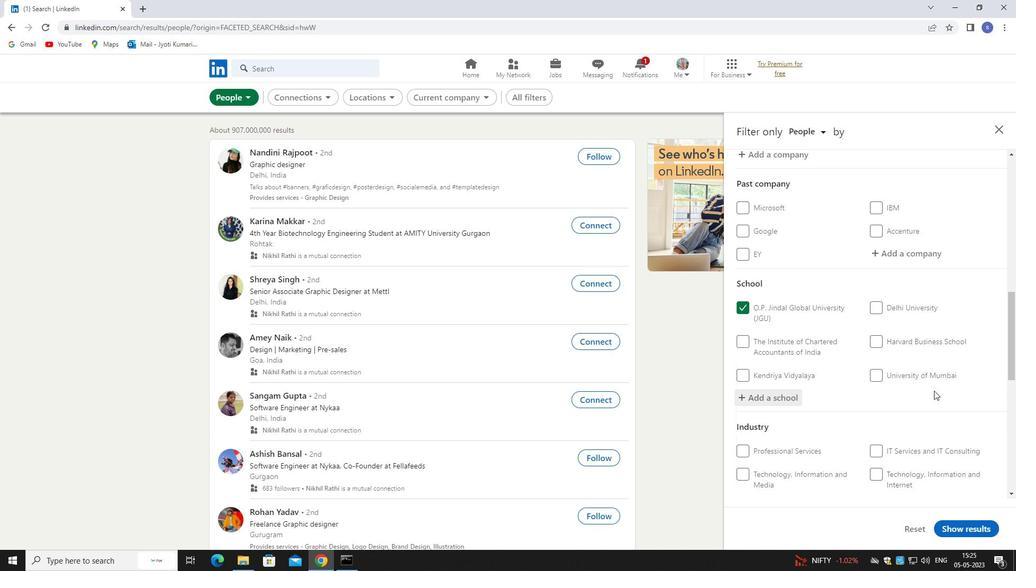 
Action: Mouse moved to (935, 391)
Screenshot: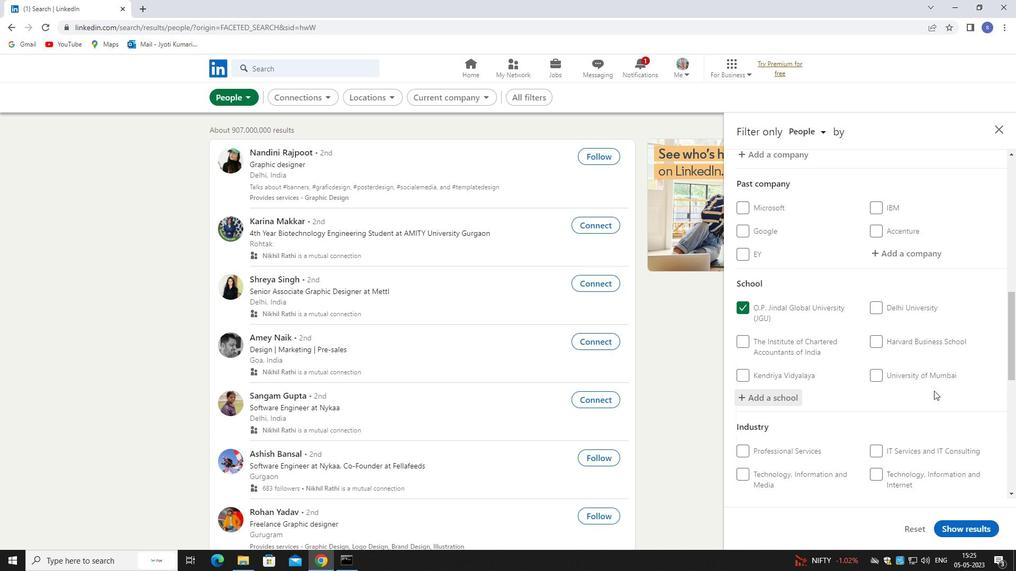
Action: Mouse scrolled (935, 391) with delta (0, 0)
Screenshot: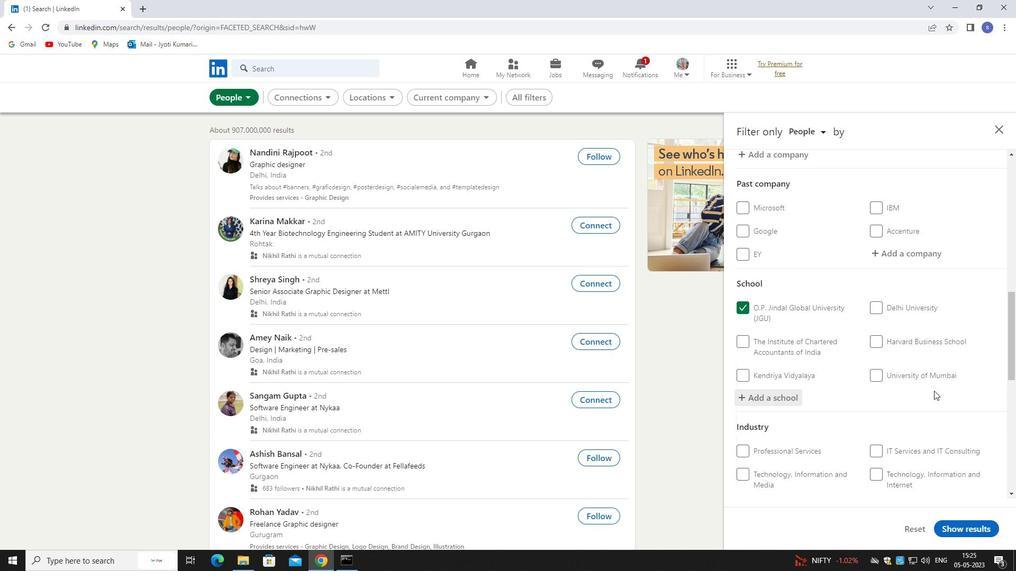 
Action: Mouse moved to (936, 392)
Screenshot: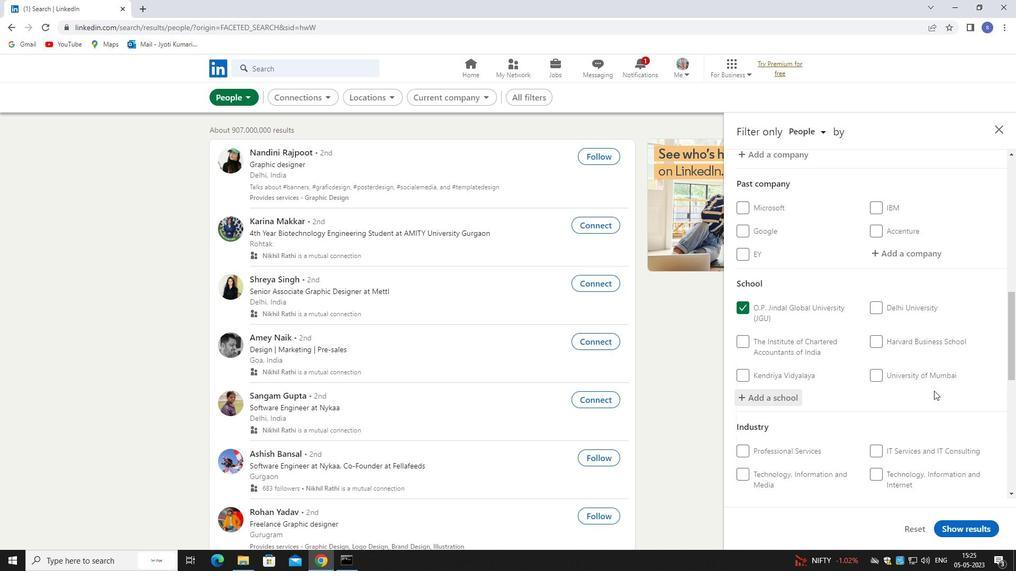 
Action: Mouse scrolled (936, 392) with delta (0, 0)
Screenshot: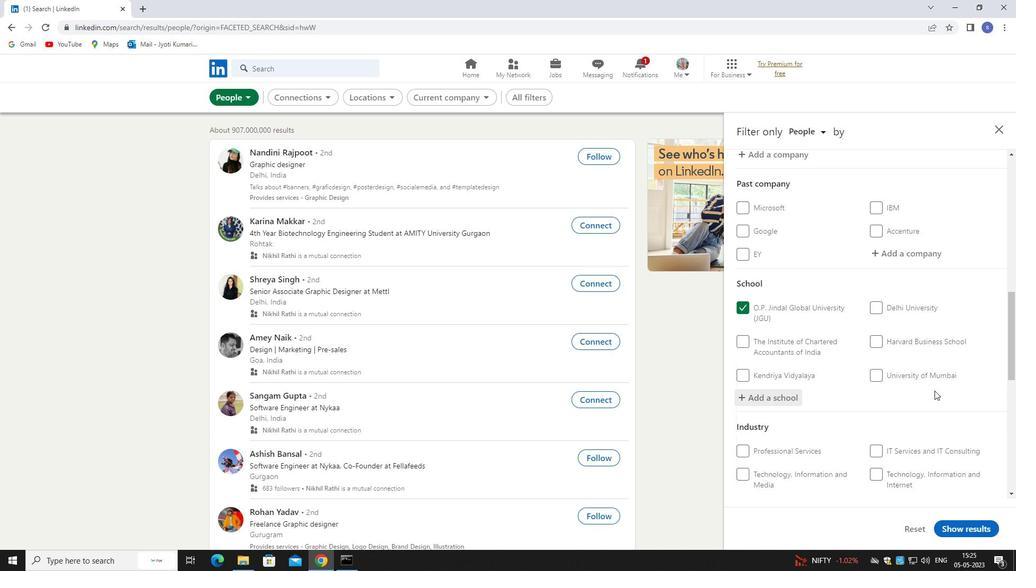 
Action: Mouse moved to (939, 344)
Screenshot: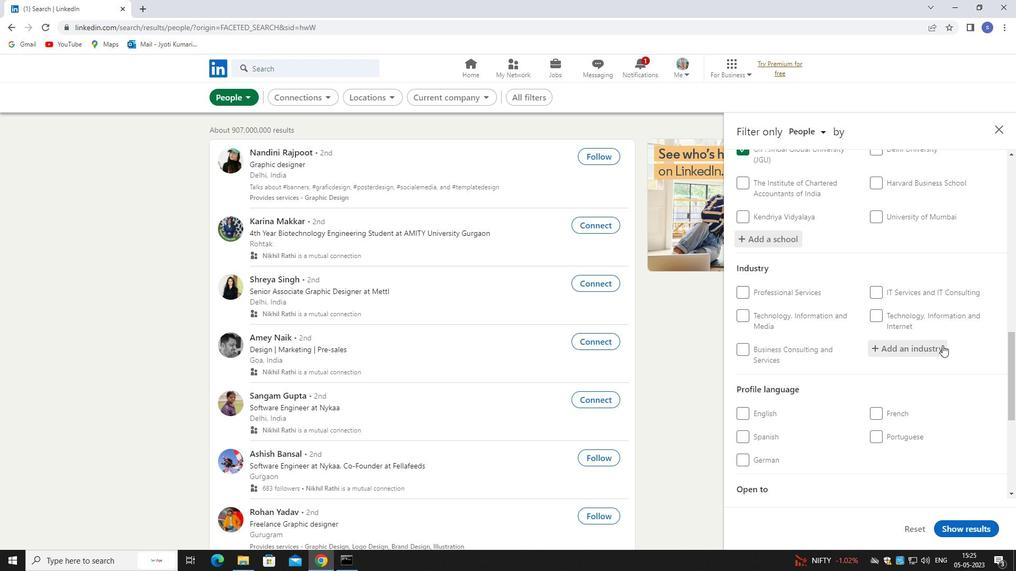 
Action: Mouse pressed left at (939, 344)
Screenshot: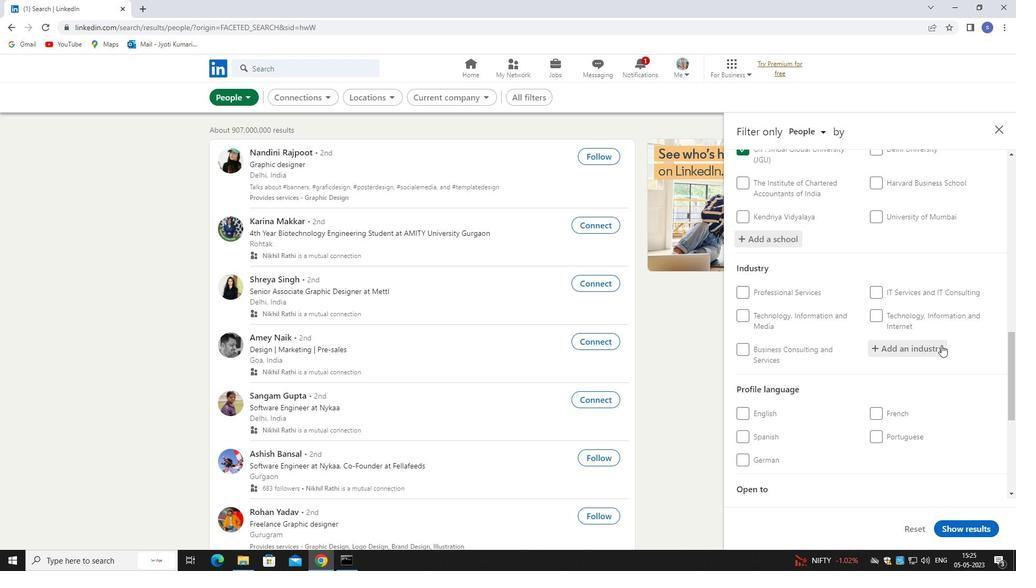 
Action: Mouse moved to (942, 346)
Screenshot: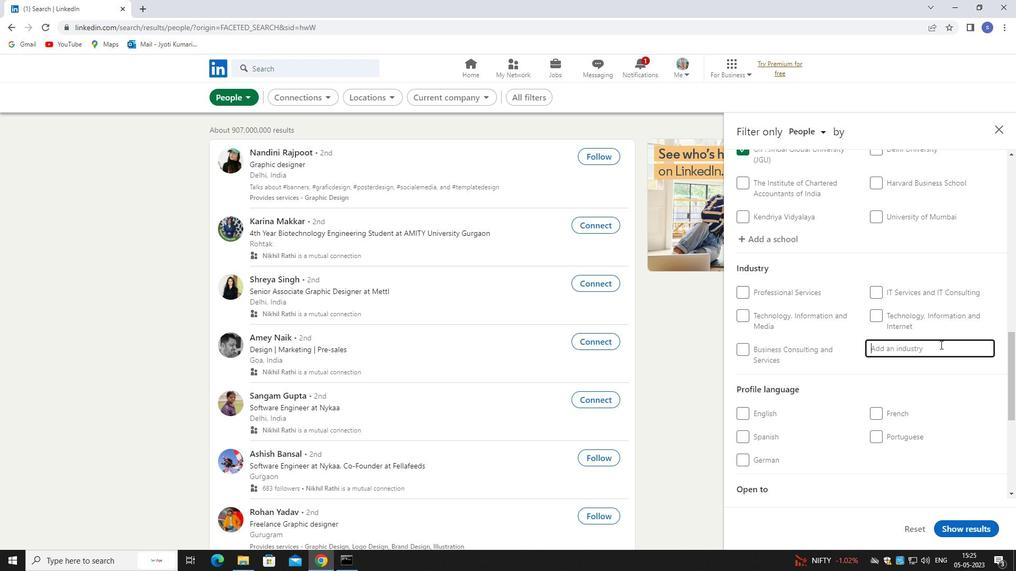 
Action: Key pressed wholesa
Screenshot: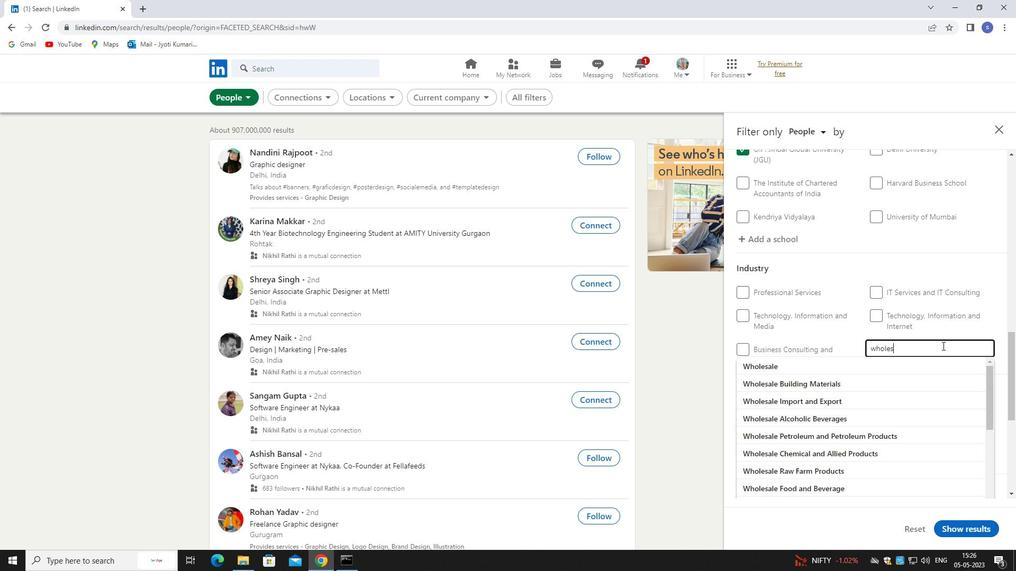 
Action: Mouse moved to (936, 370)
Screenshot: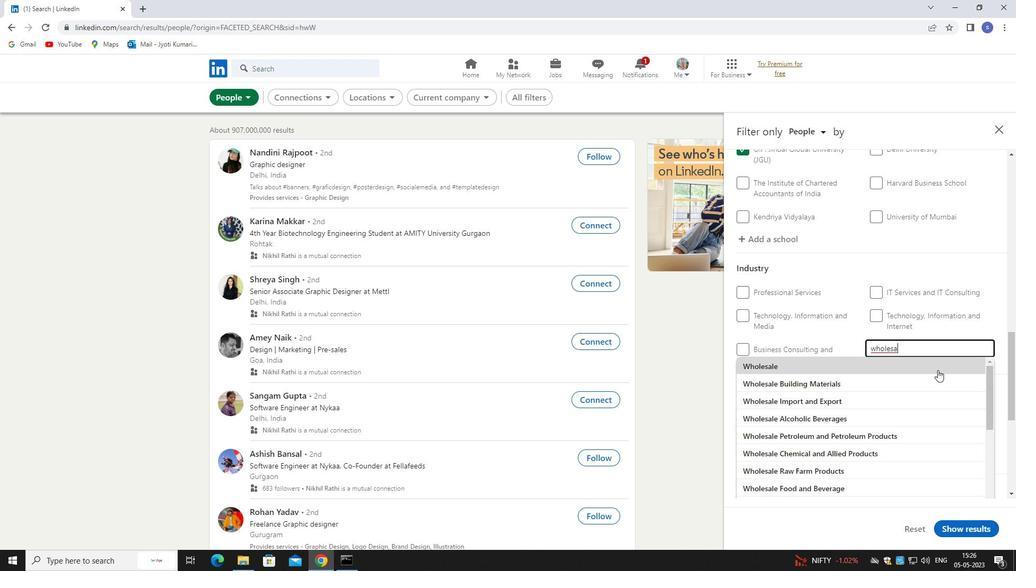 
Action: Mouse pressed left at (936, 370)
Screenshot: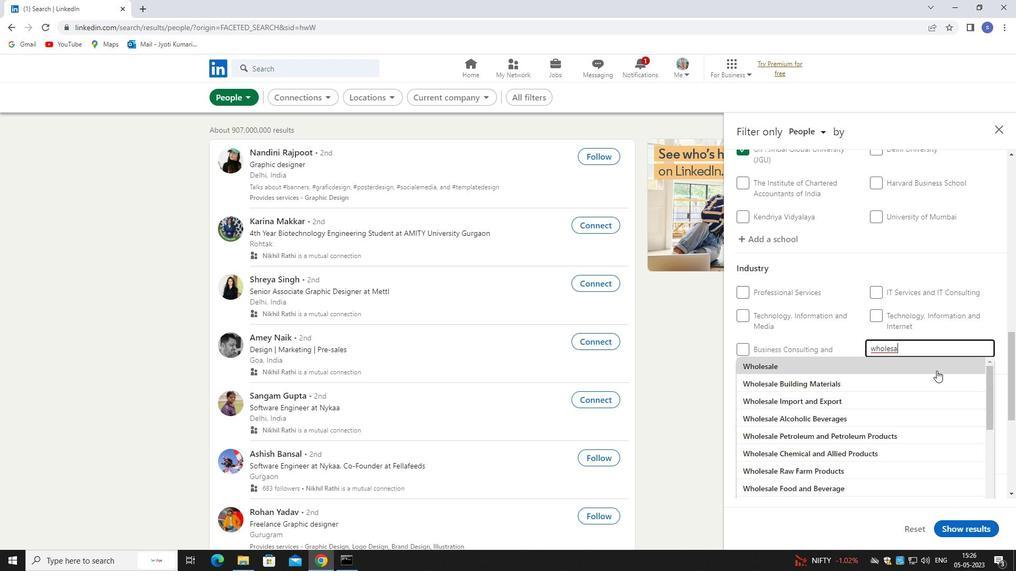 
Action: Mouse moved to (936, 372)
Screenshot: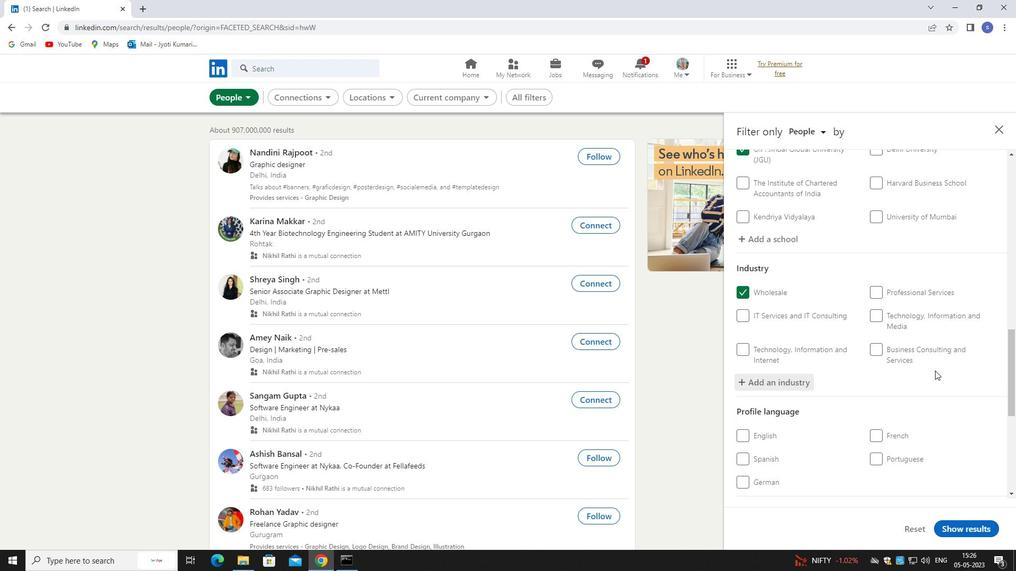
Action: Mouse scrolled (936, 371) with delta (0, 0)
Screenshot: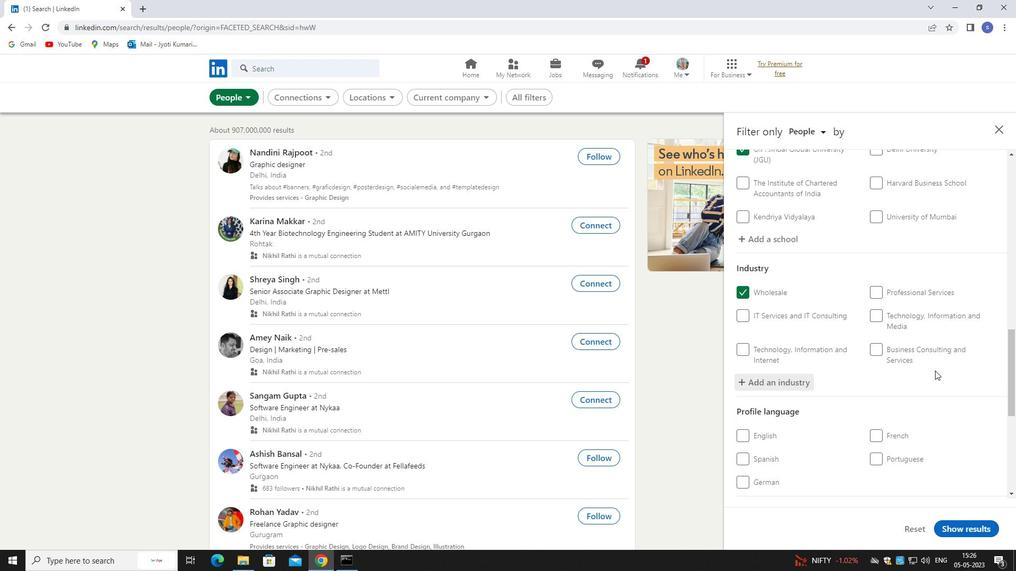
Action: Mouse moved to (938, 373)
Screenshot: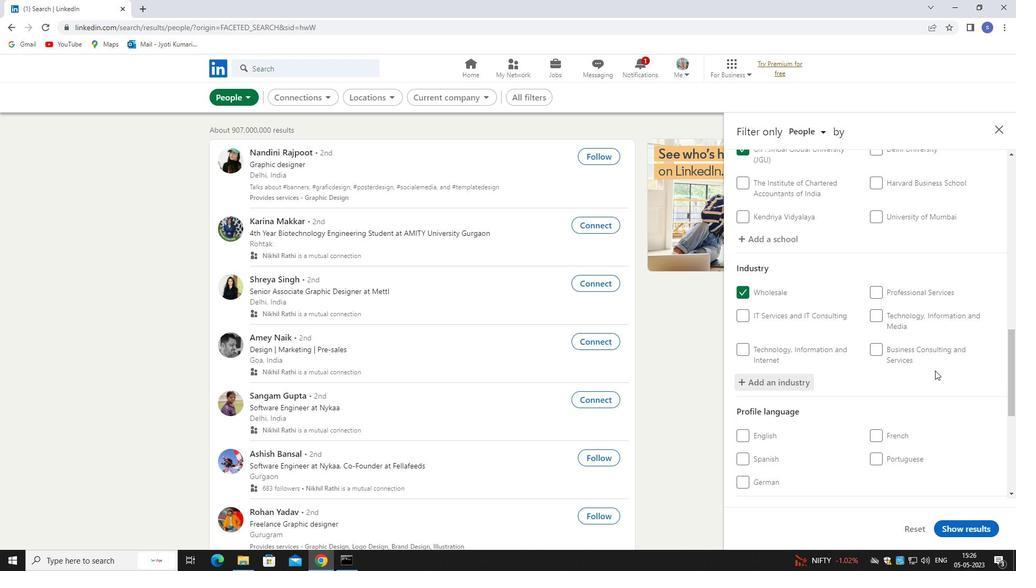 
Action: Mouse scrolled (938, 372) with delta (0, 0)
Screenshot: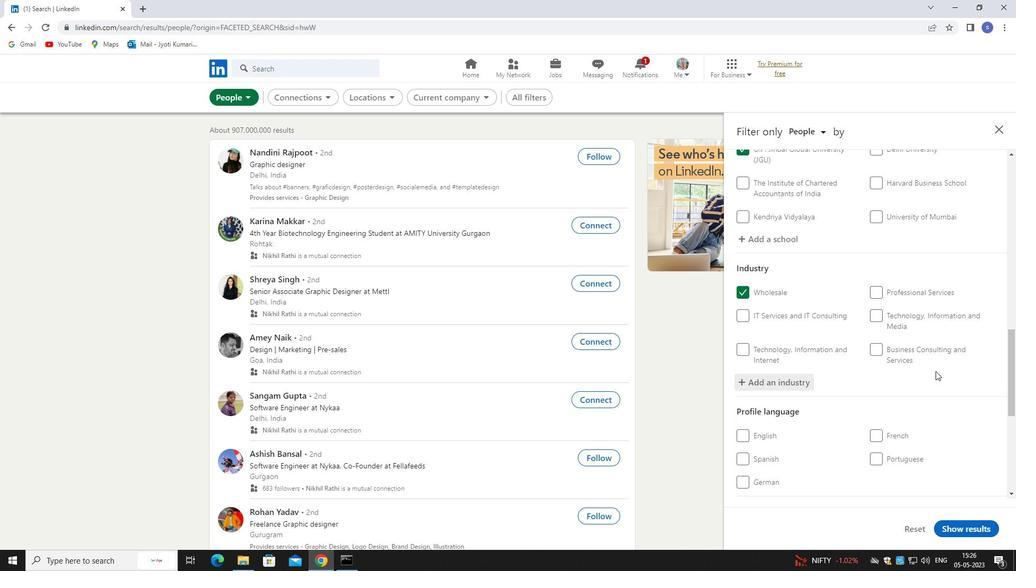 
Action: Mouse moved to (939, 373)
Screenshot: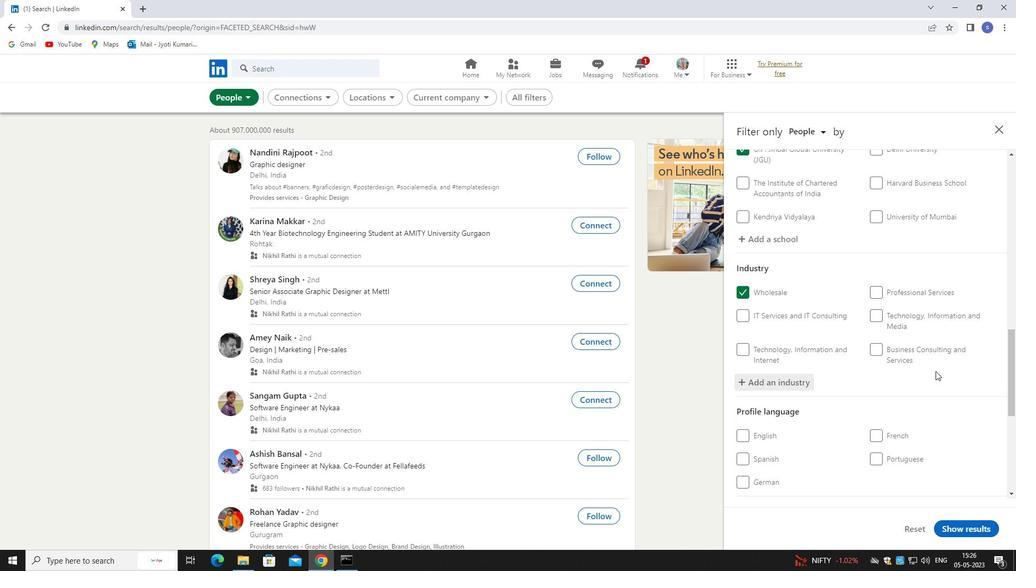 
Action: Mouse scrolled (939, 373) with delta (0, 0)
Screenshot: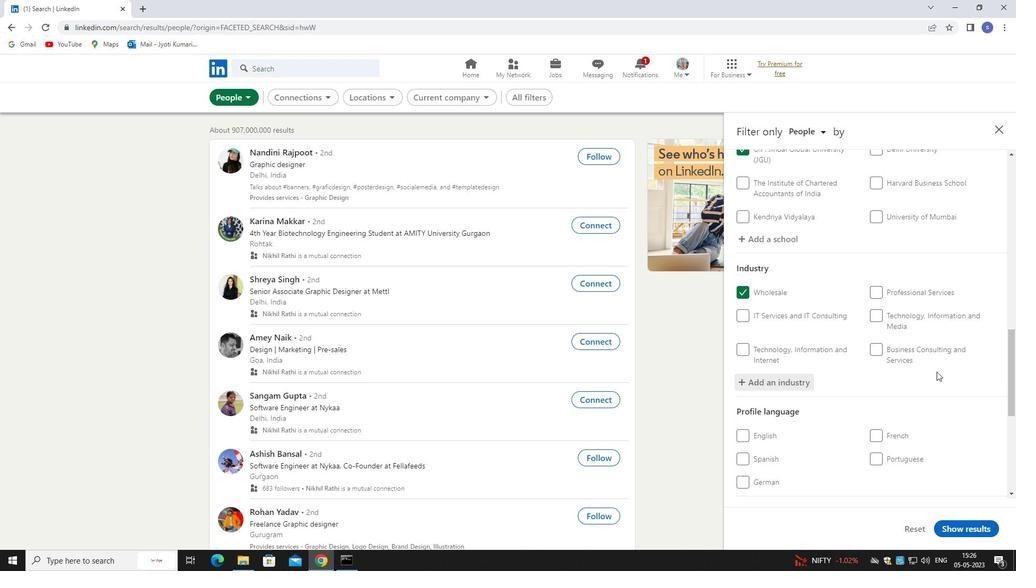
Action: Mouse moved to (757, 295)
Screenshot: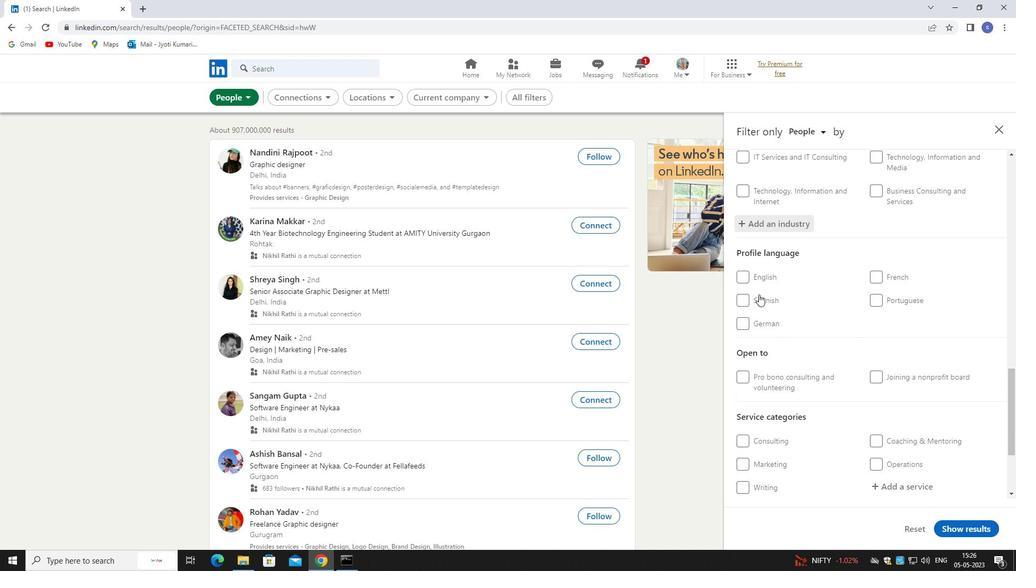 
Action: Mouse pressed left at (757, 295)
Screenshot: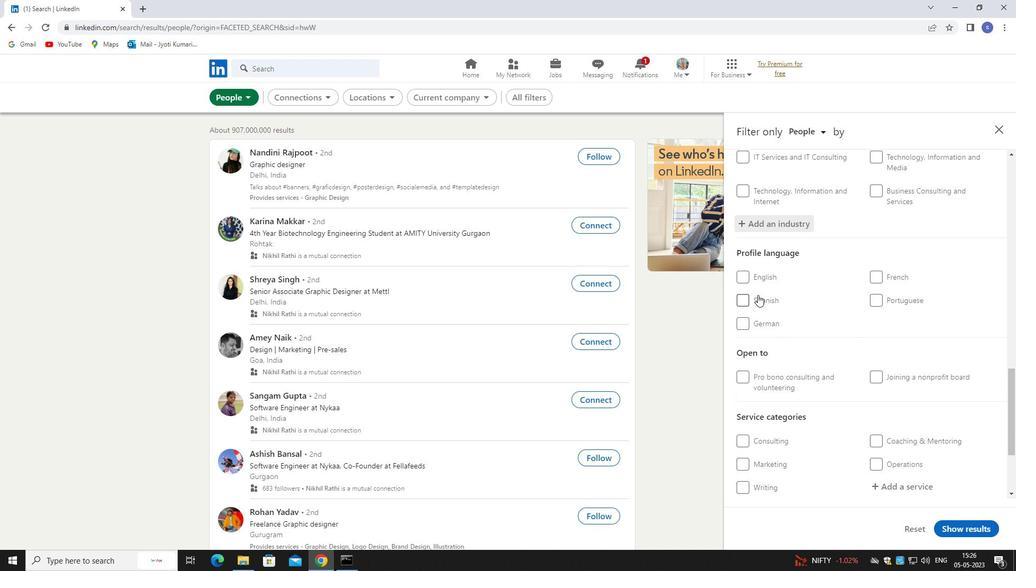 
Action: Mouse moved to (813, 347)
Screenshot: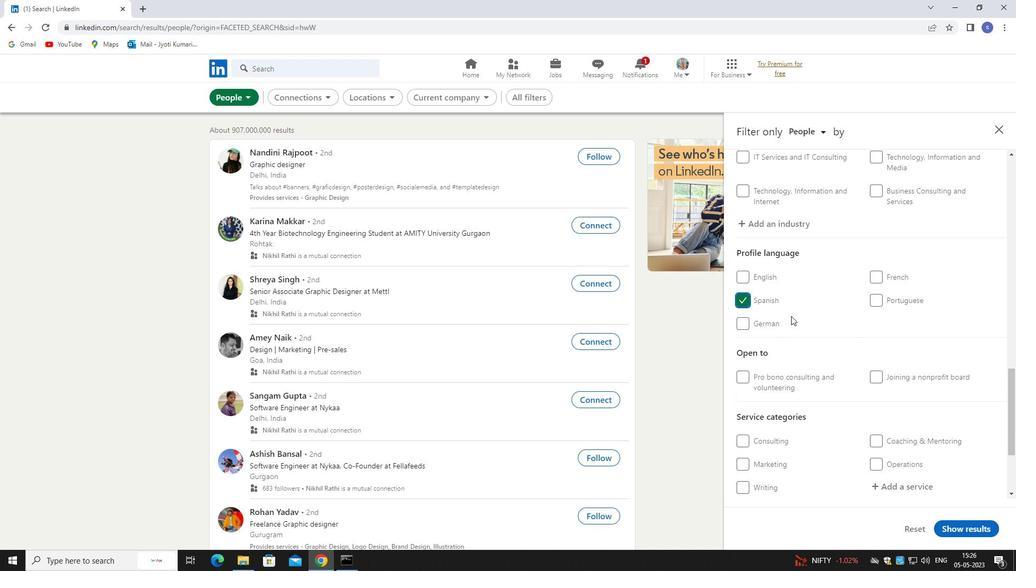 
Action: Mouse scrolled (813, 347) with delta (0, 0)
Screenshot: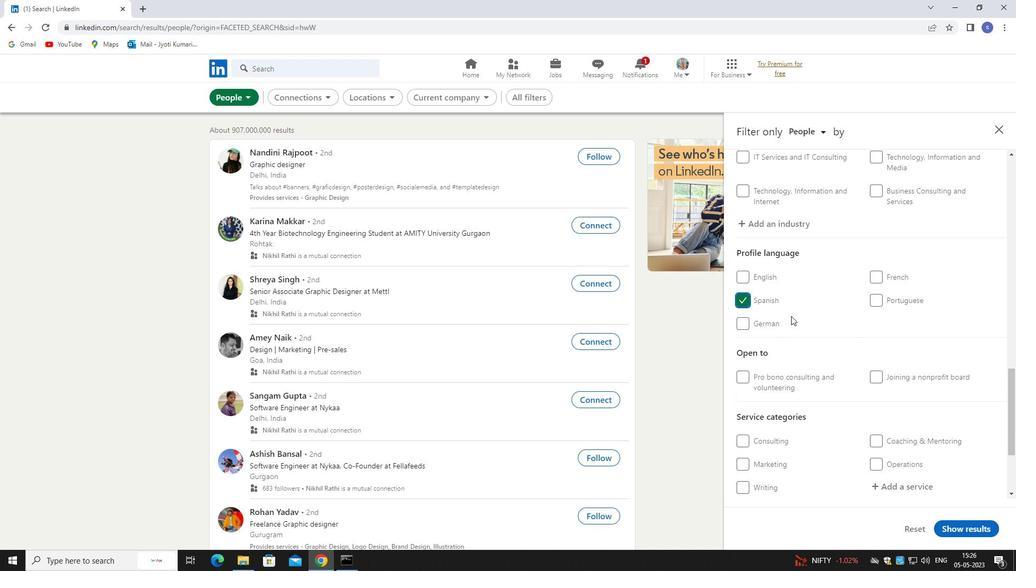 
Action: Mouse moved to (816, 352)
Screenshot: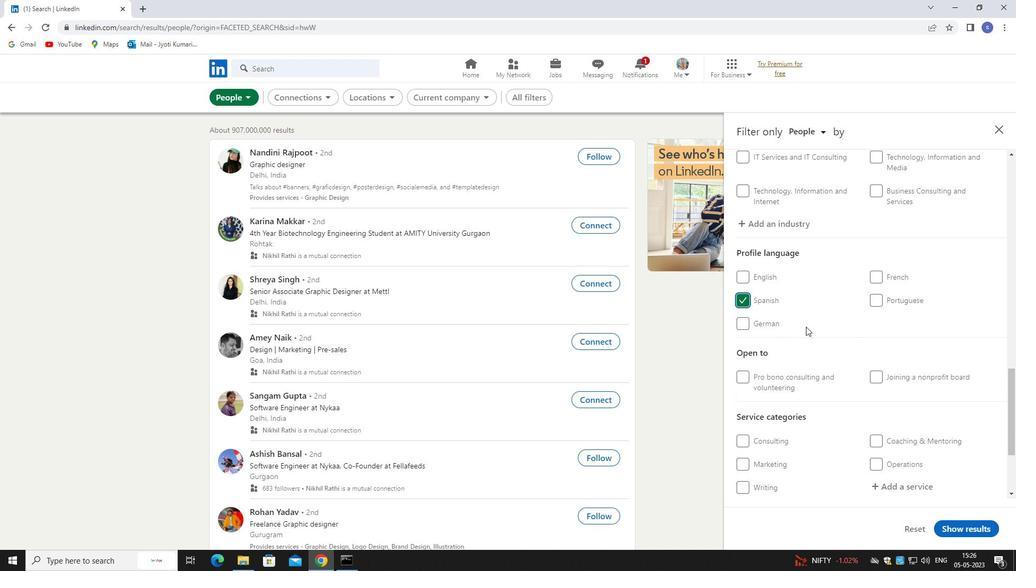 
Action: Mouse scrolled (816, 351) with delta (0, 0)
Screenshot: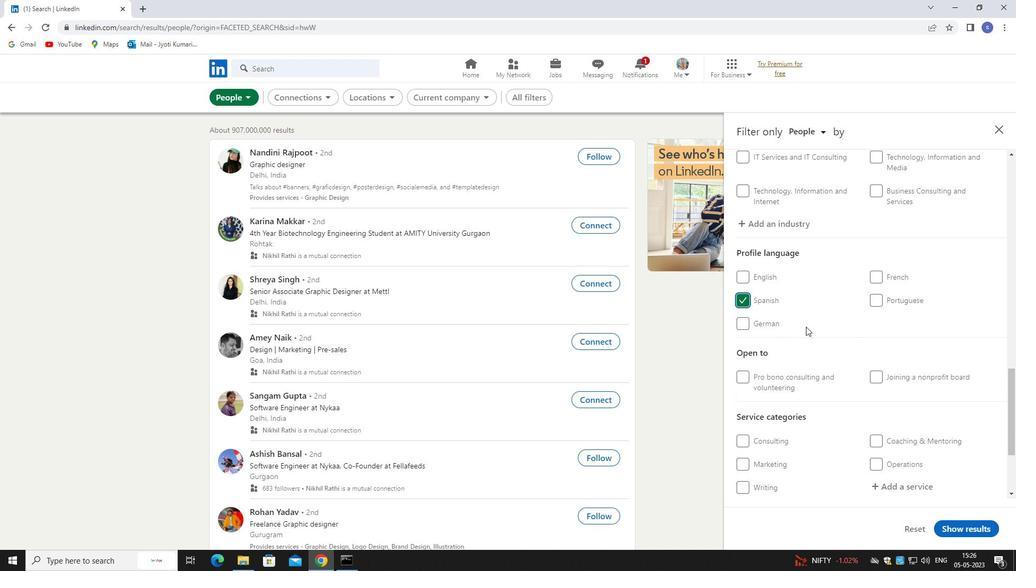 
Action: Mouse moved to (817, 354)
Screenshot: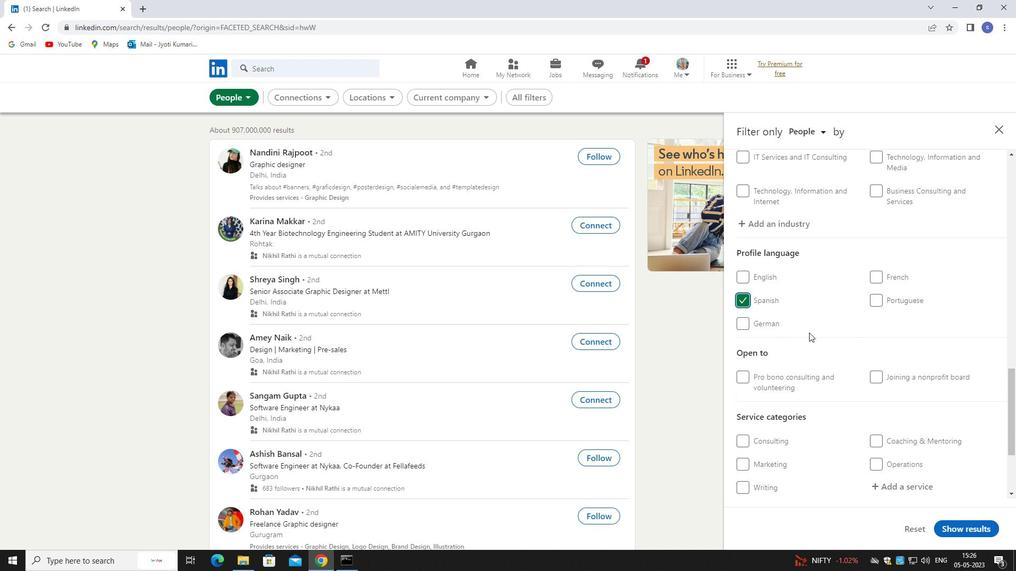 
Action: Mouse scrolled (817, 354) with delta (0, 0)
Screenshot: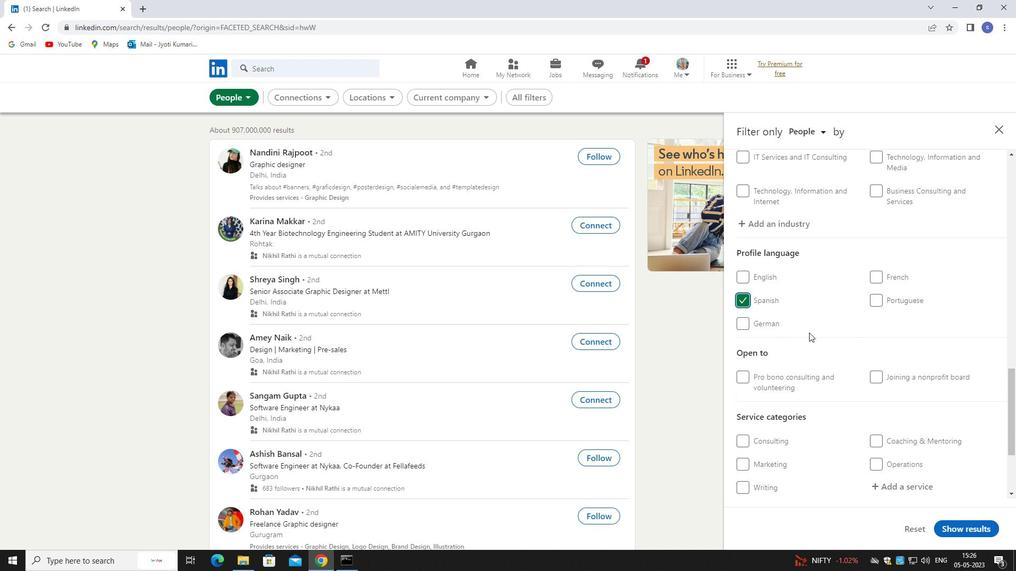 
Action: Mouse moved to (818, 355)
Screenshot: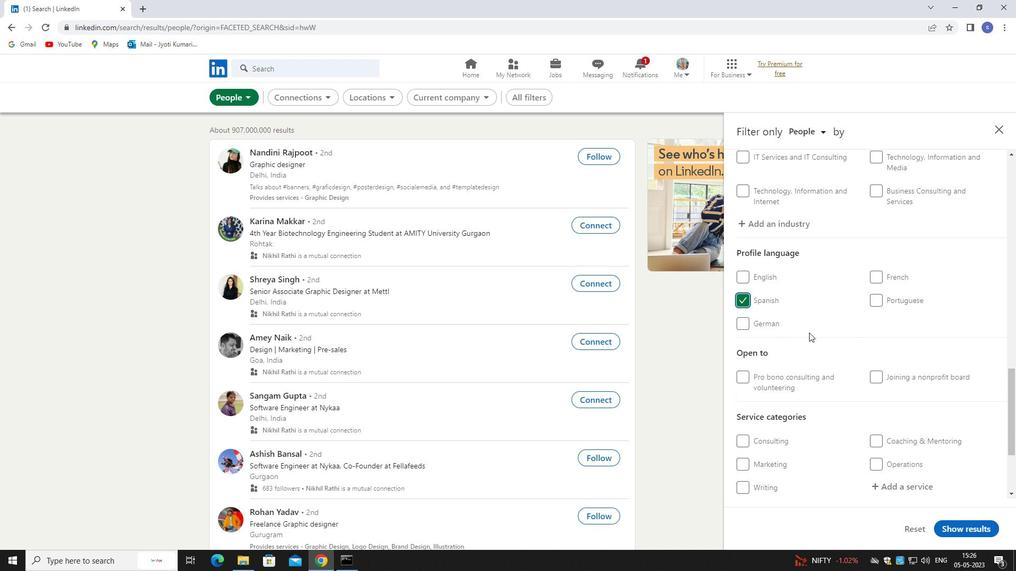 
Action: Mouse scrolled (818, 354) with delta (0, 0)
Screenshot: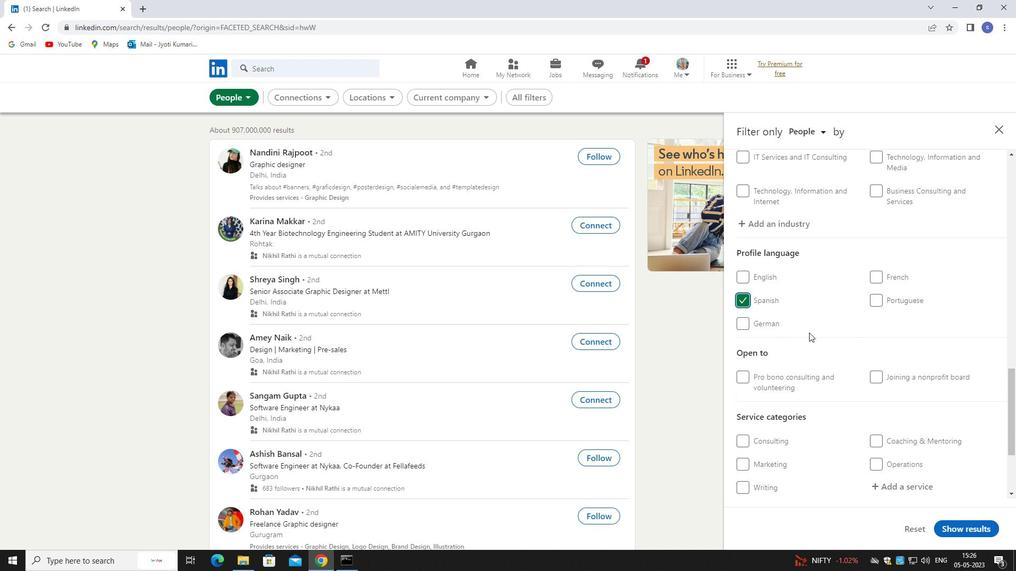 
Action: Mouse moved to (923, 351)
Screenshot: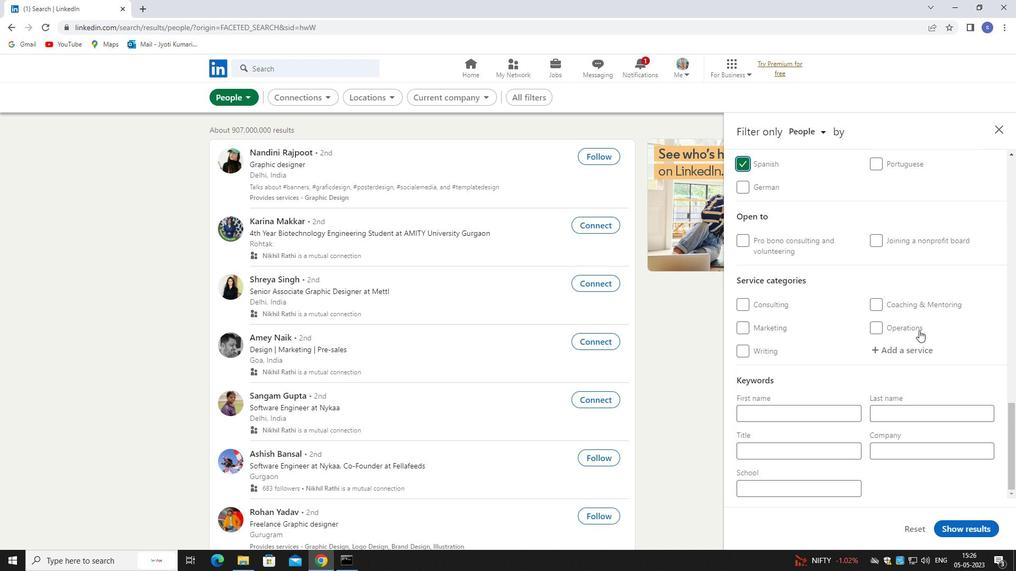 
Action: Mouse pressed left at (923, 351)
Screenshot: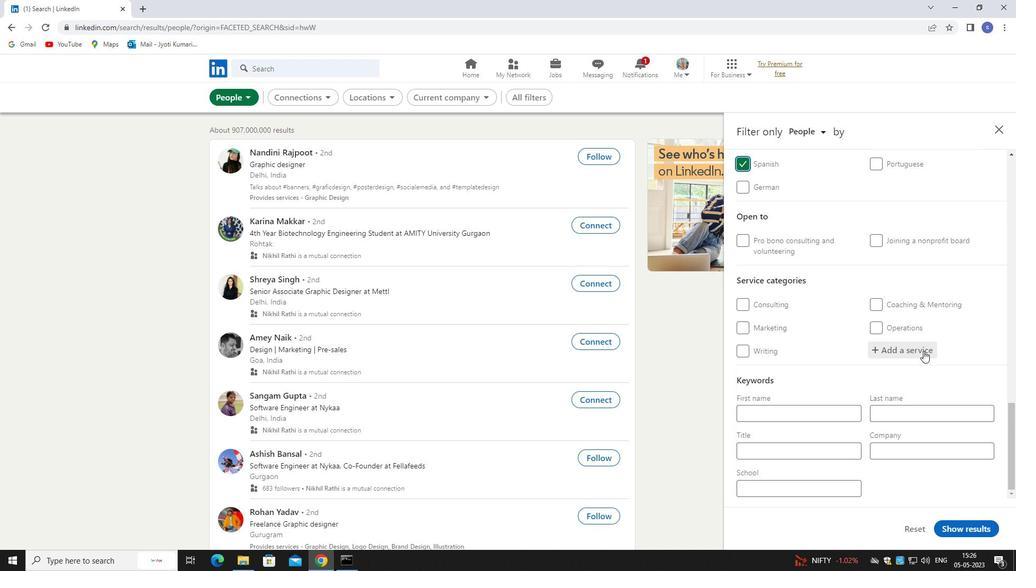 
Action: Mouse moved to (930, 336)
Screenshot: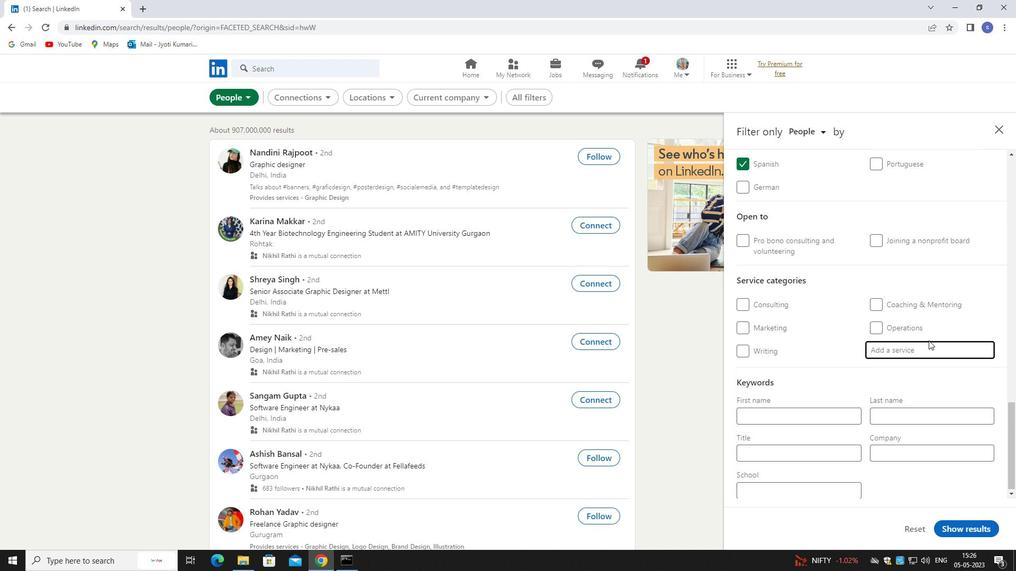 
Action: Key pressed finance
Screenshot: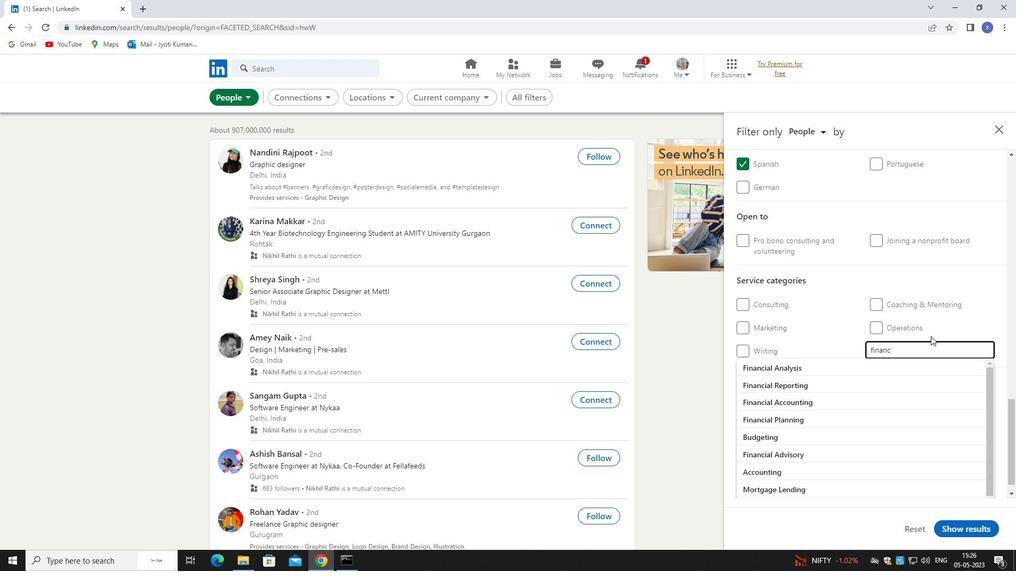 
Action: Mouse moved to (906, 367)
Screenshot: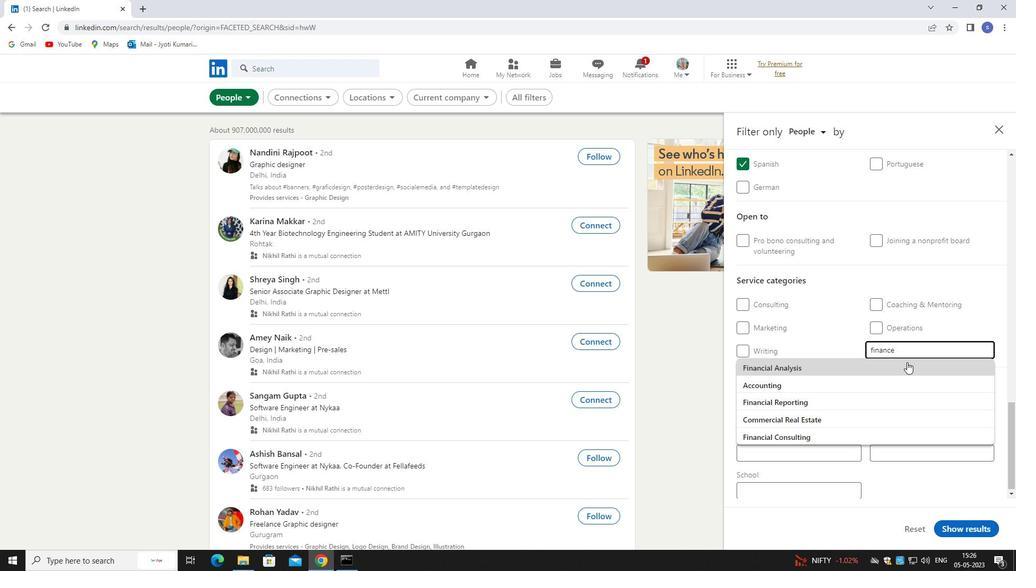 
Action: Mouse pressed left at (906, 367)
Screenshot: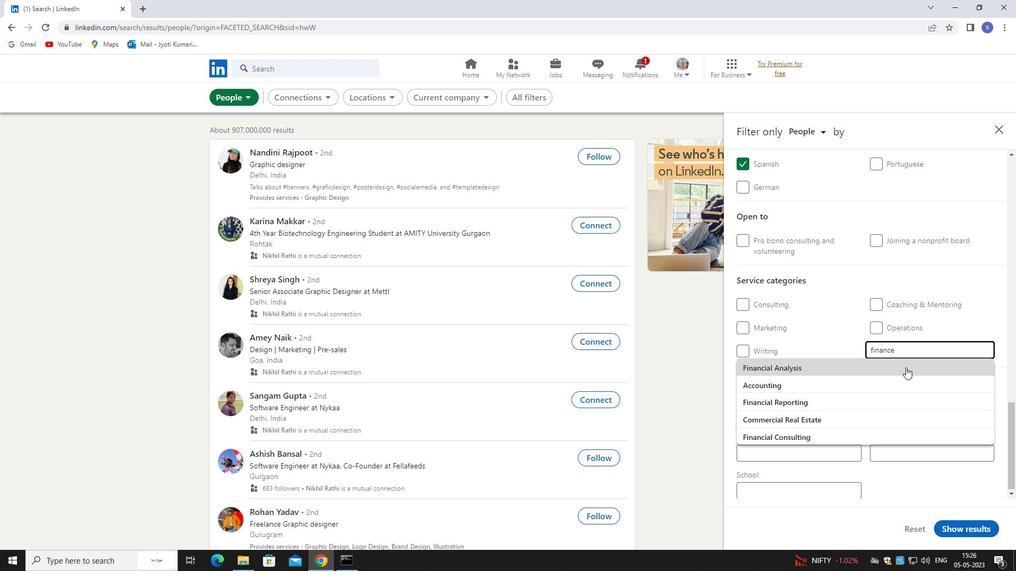 
Action: Mouse moved to (904, 368)
Screenshot: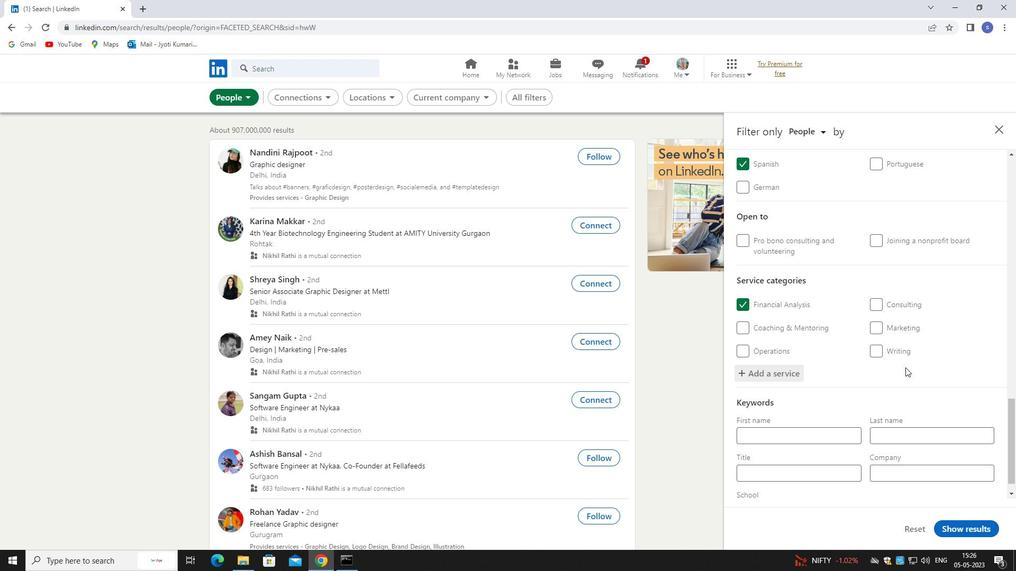 
Action: Mouse scrolled (904, 367) with delta (0, 0)
Screenshot: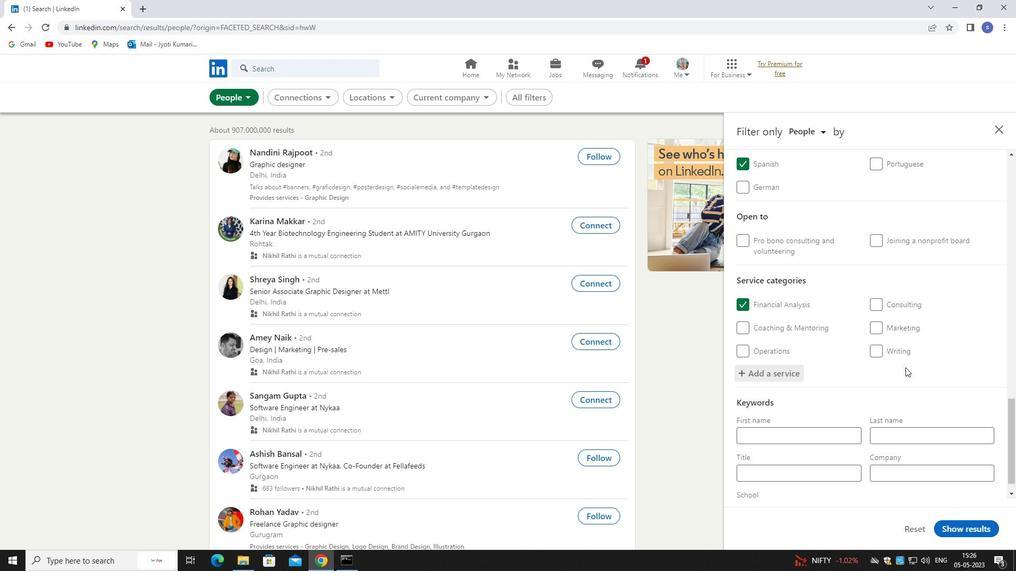 
Action: Mouse moved to (904, 369)
Screenshot: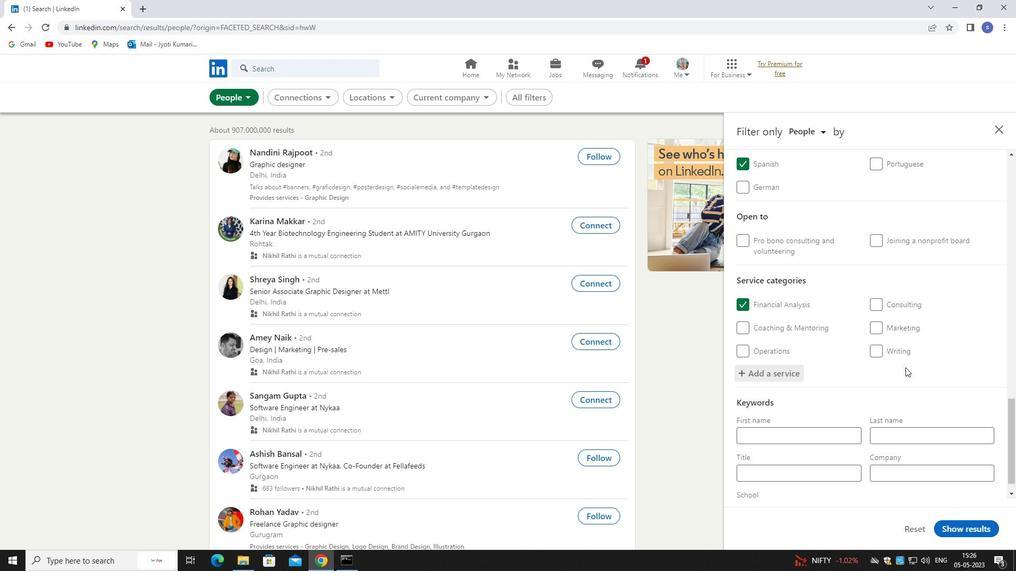 
Action: Mouse scrolled (904, 368) with delta (0, 0)
Screenshot: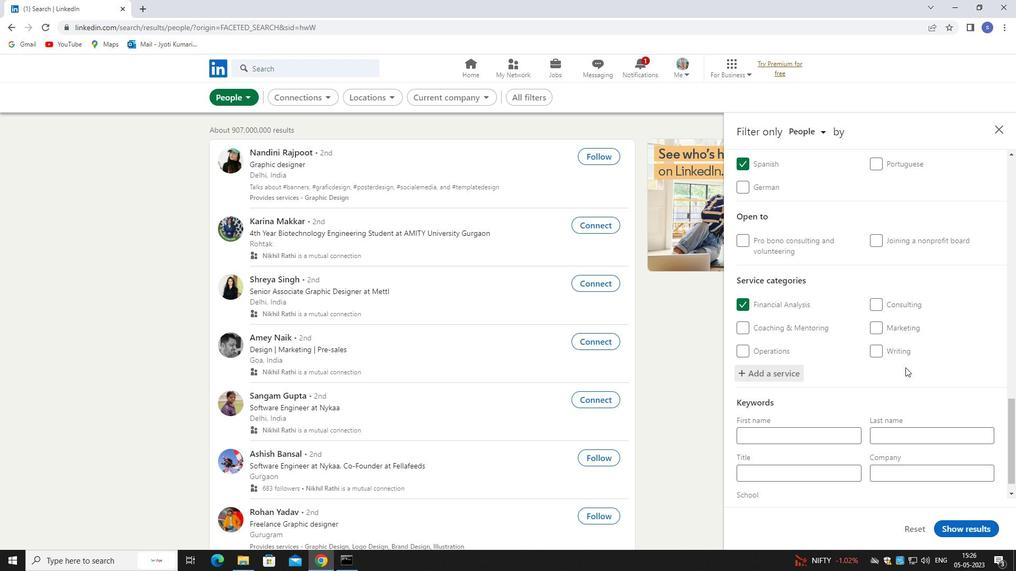 
Action: Mouse moved to (799, 446)
Screenshot: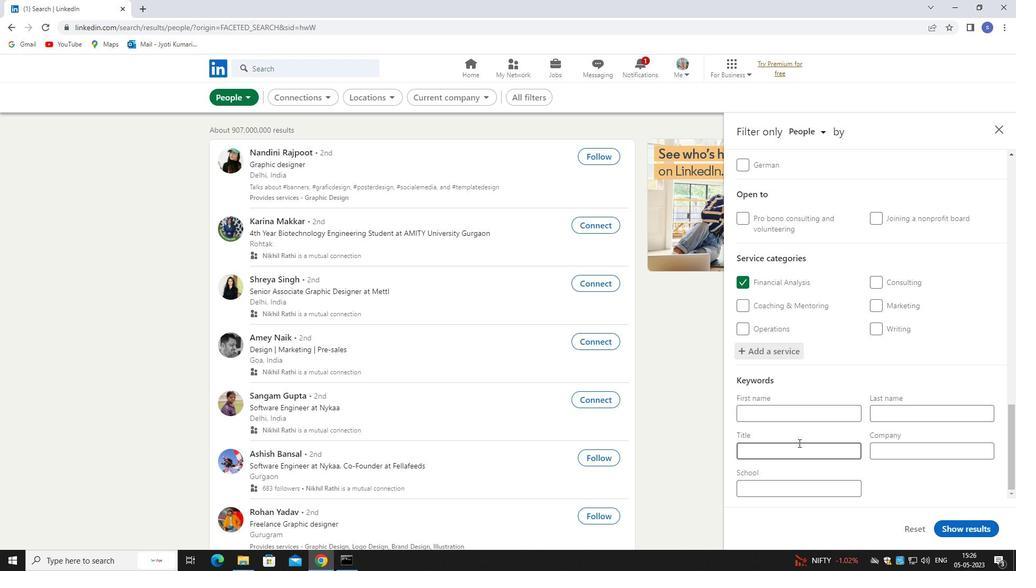
Action: Mouse pressed left at (799, 446)
Screenshot: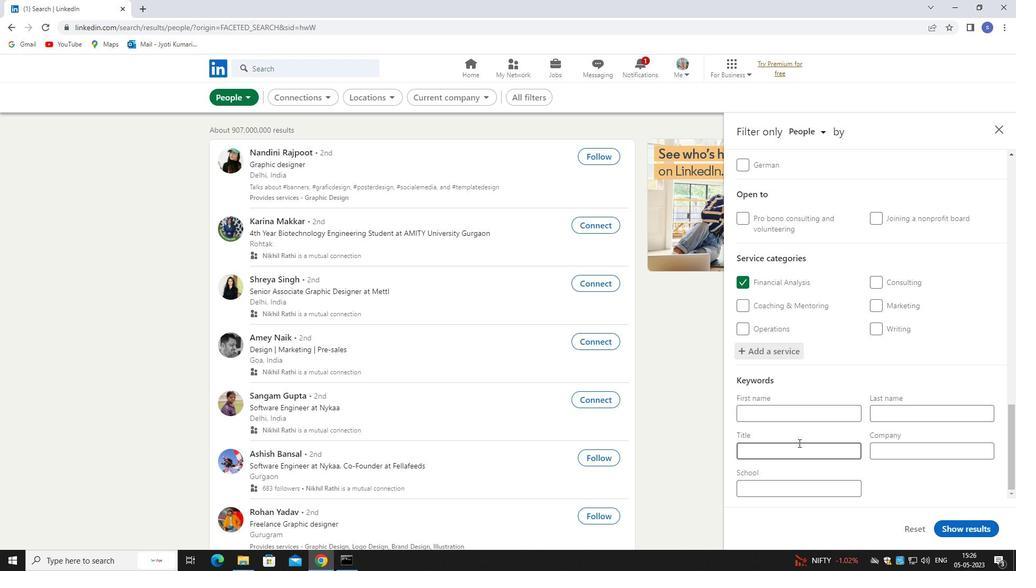 
Action: Mouse moved to (811, 451)
Screenshot: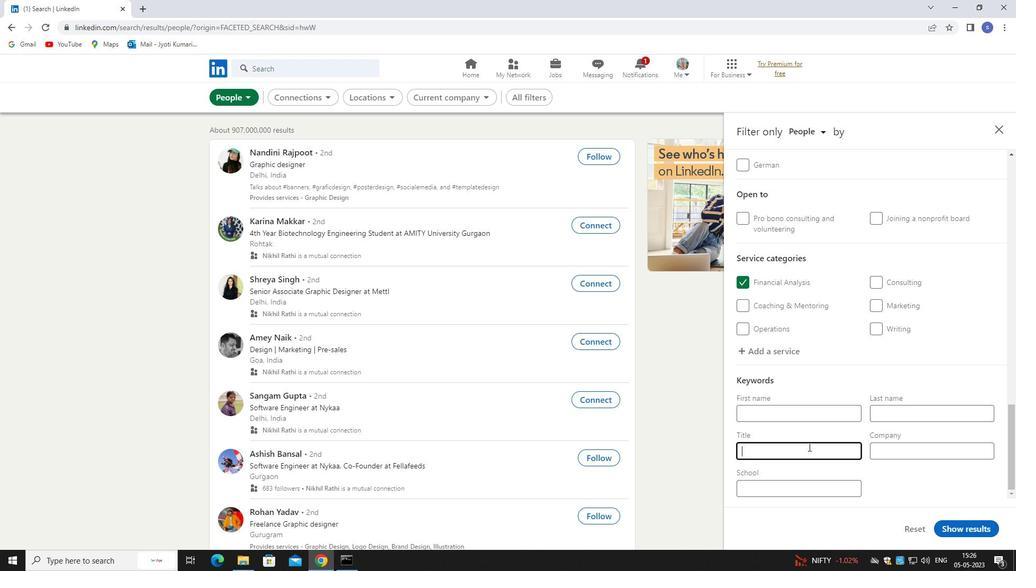 
Action: Key pressed <Key.shift>ADMINISTRATIVE<Key.space>SPECIALIST
Screenshot: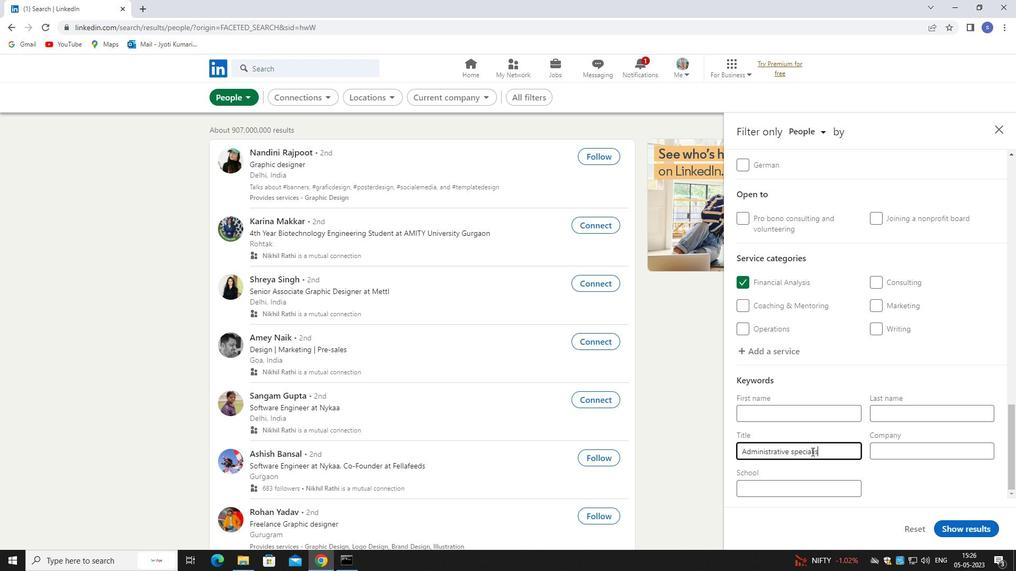 
Action: Mouse moved to (966, 530)
Screenshot: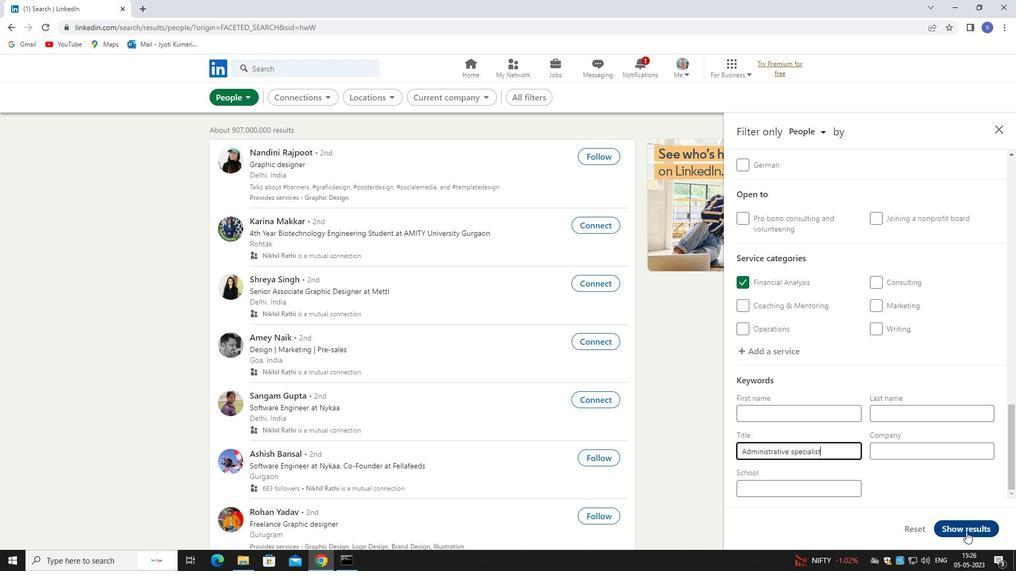 
Action: Mouse pressed left at (966, 530)
Screenshot: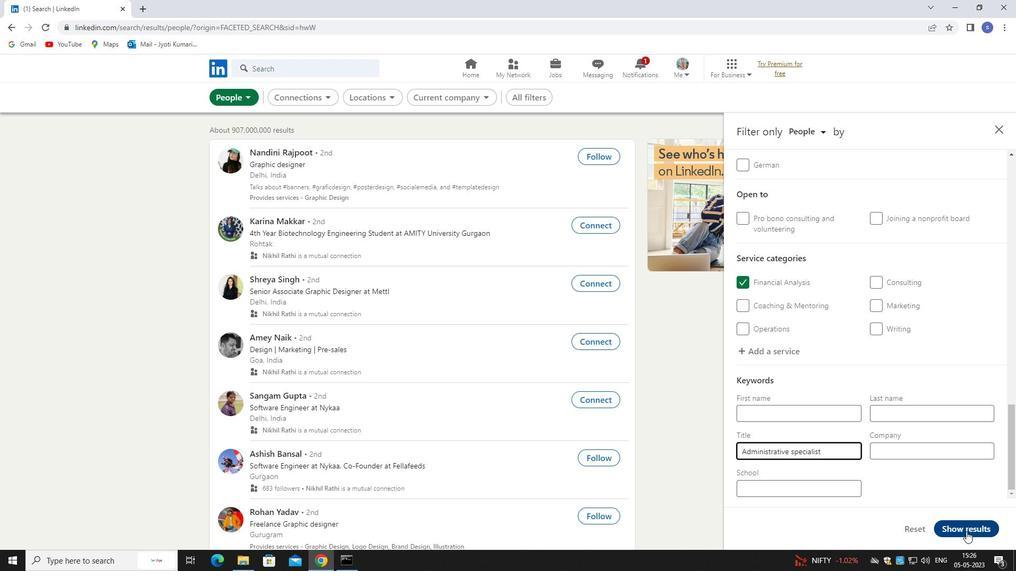 
Action: Mouse moved to (605, 254)
Screenshot: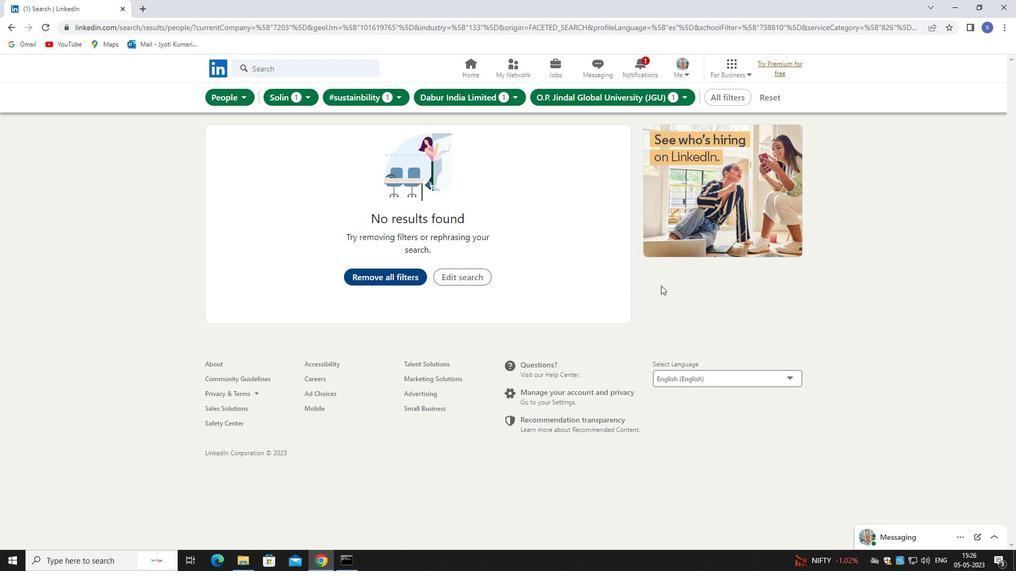
